 Task: Create a scrum project AgileDesign. Add to scrum project AgileDesign a team member softage.3@softage.net and assign as Project Lead. Add to scrum project AgileDesign a team member softage.4@softage.net
Action: Mouse moved to (222, 66)
Screenshot: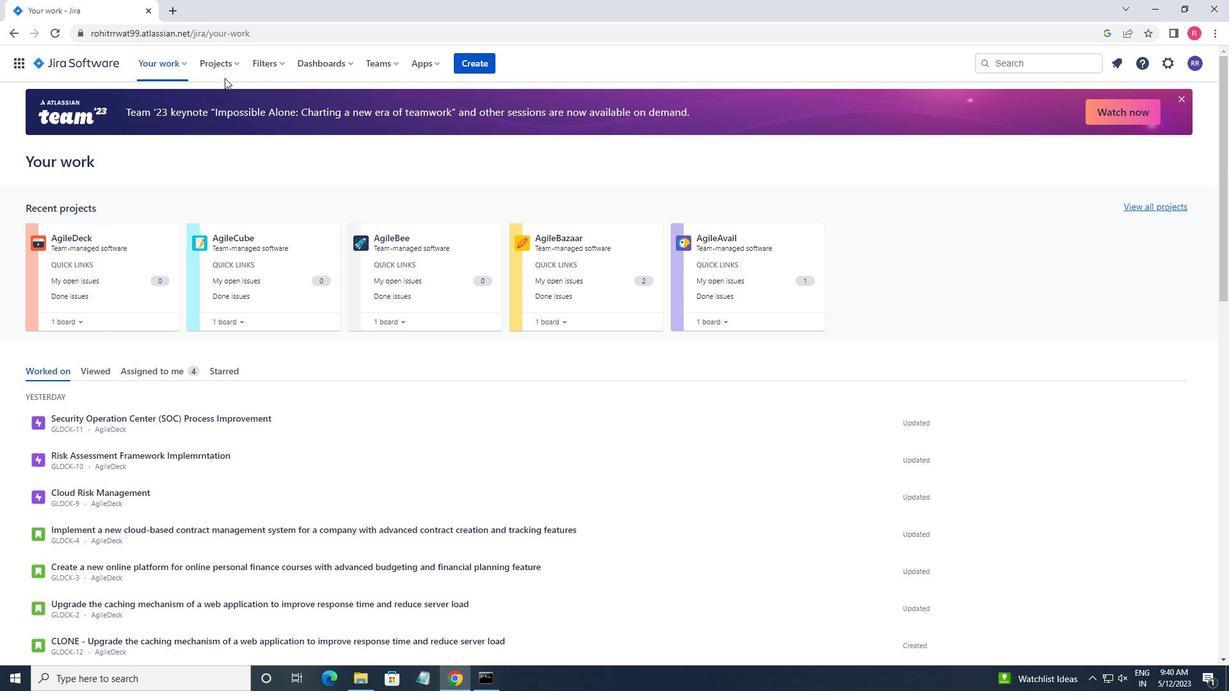 
Action: Mouse pressed left at (222, 66)
Screenshot: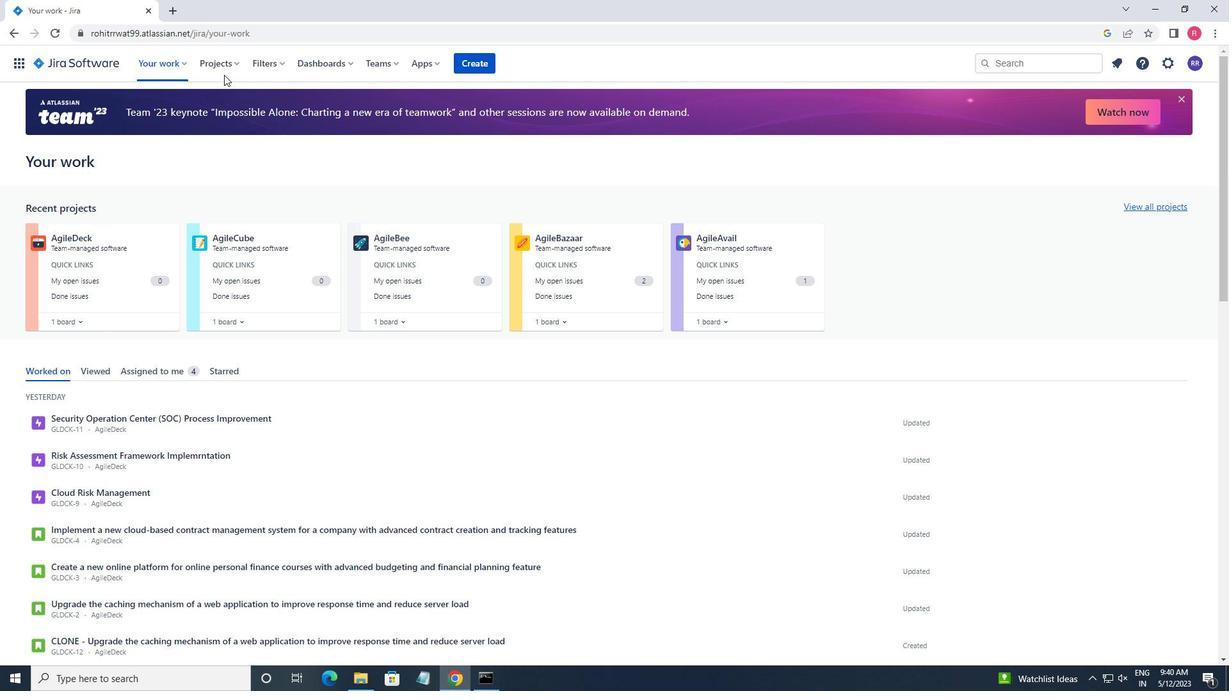 
Action: Mouse moved to (254, 327)
Screenshot: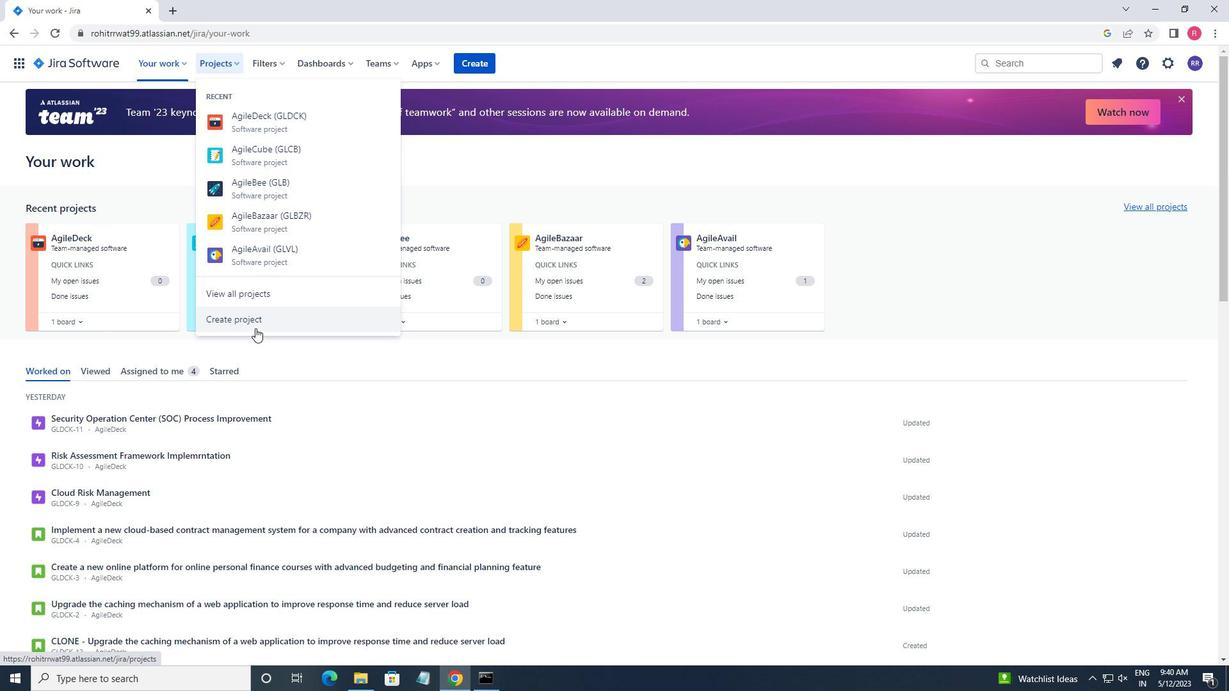 
Action: Mouse pressed left at (254, 327)
Screenshot: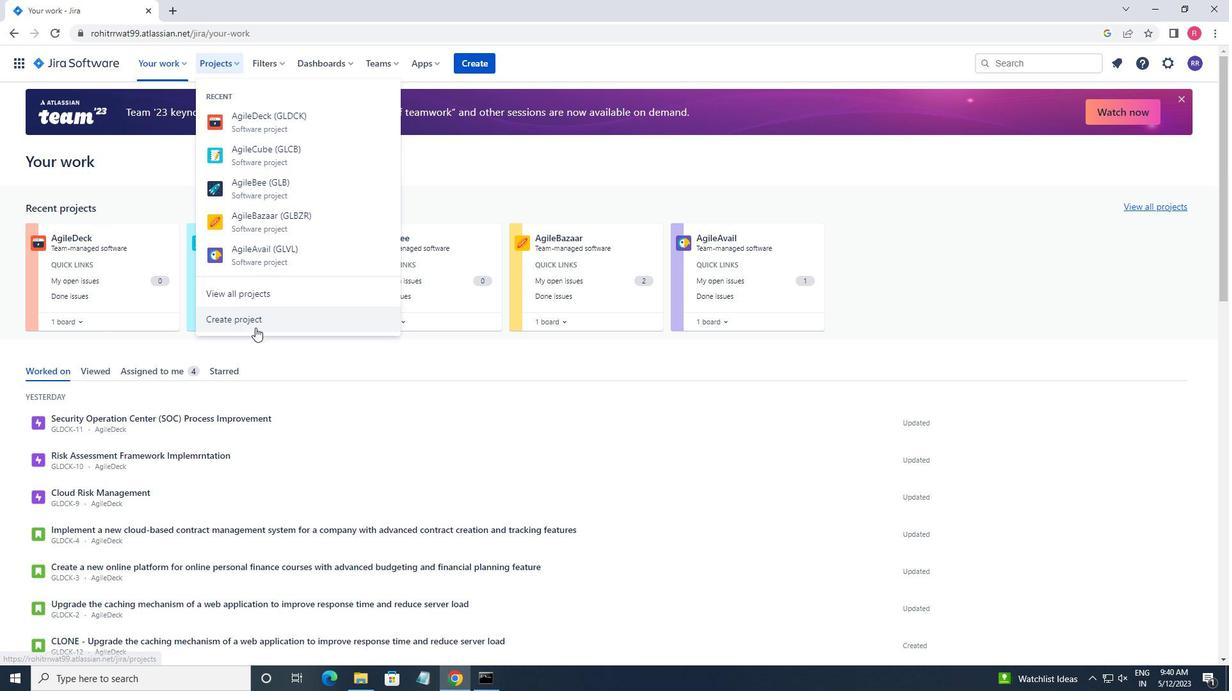
Action: Mouse moved to (617, 290)
Screenshot: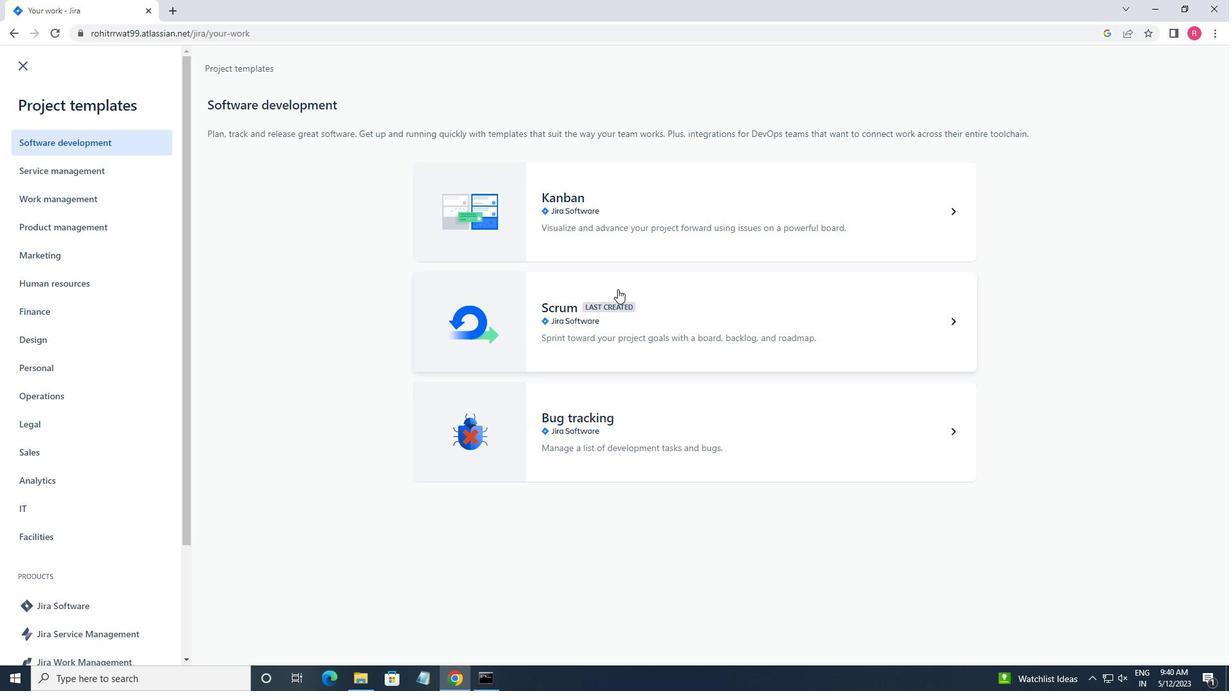 
Action: Mouse pressed left at (617, 290)
Screenshot: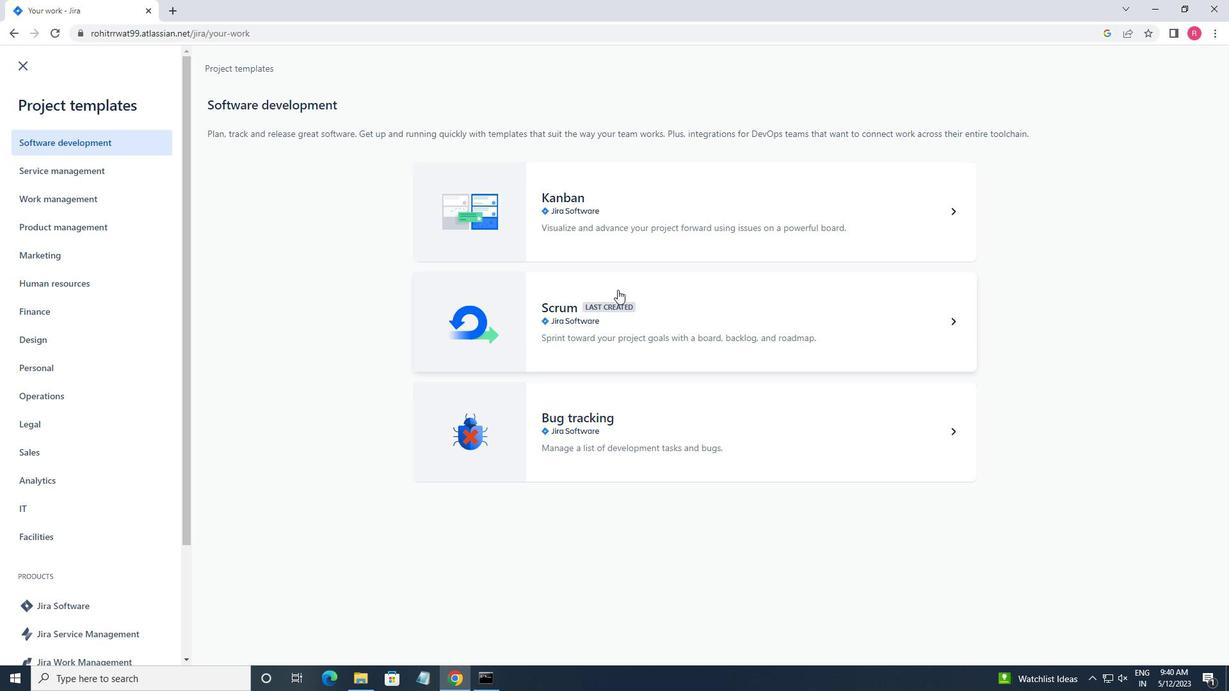 
Action: Mouse moved to (954, 640)
Screenshot: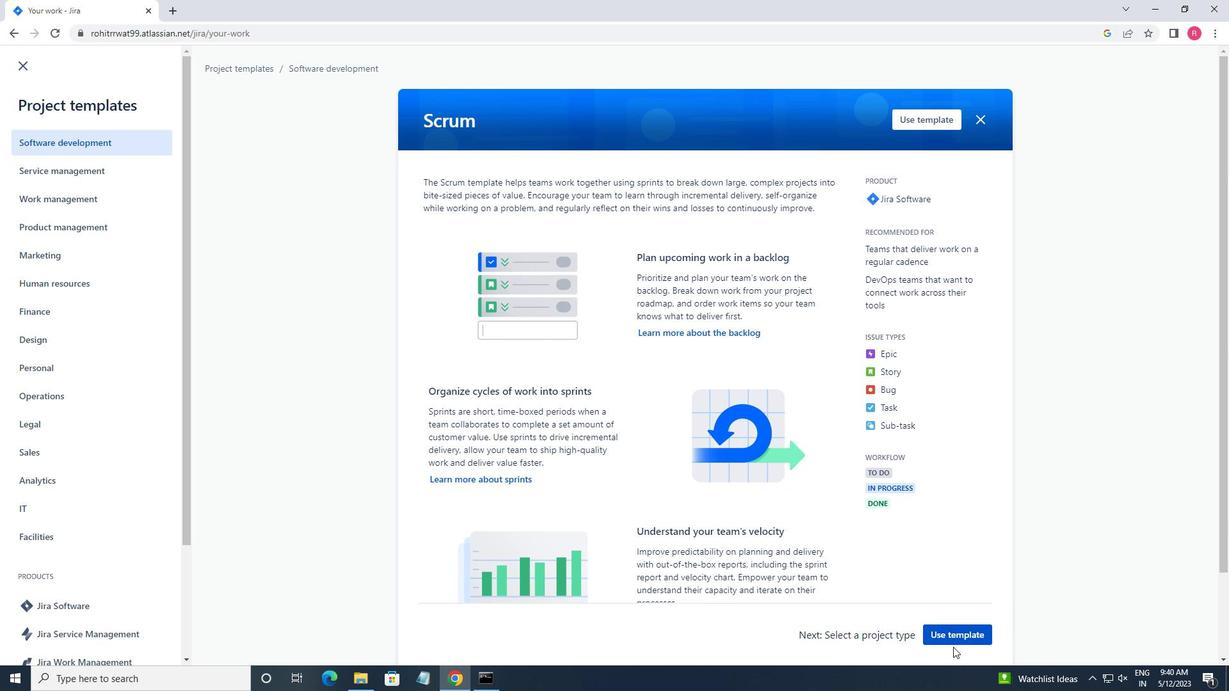 
Action: Mouse pressed left at (954, 640)
Screenshot: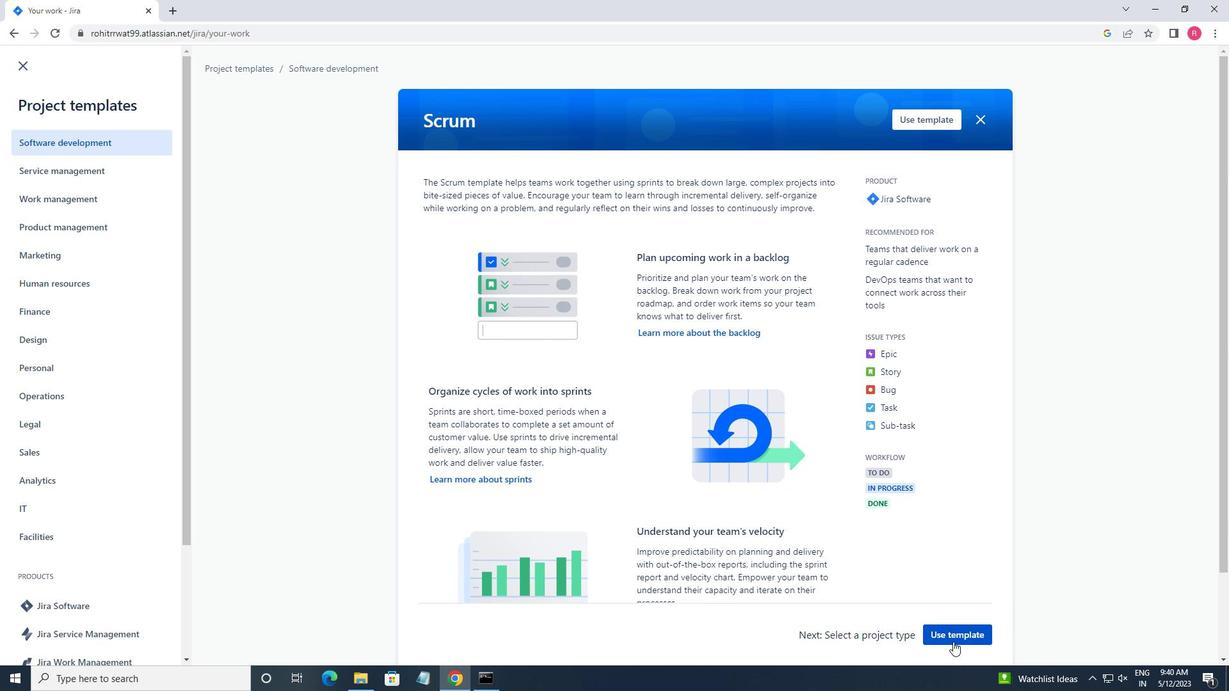 
Action: Mouse moved to (545, 638)
Screenshot: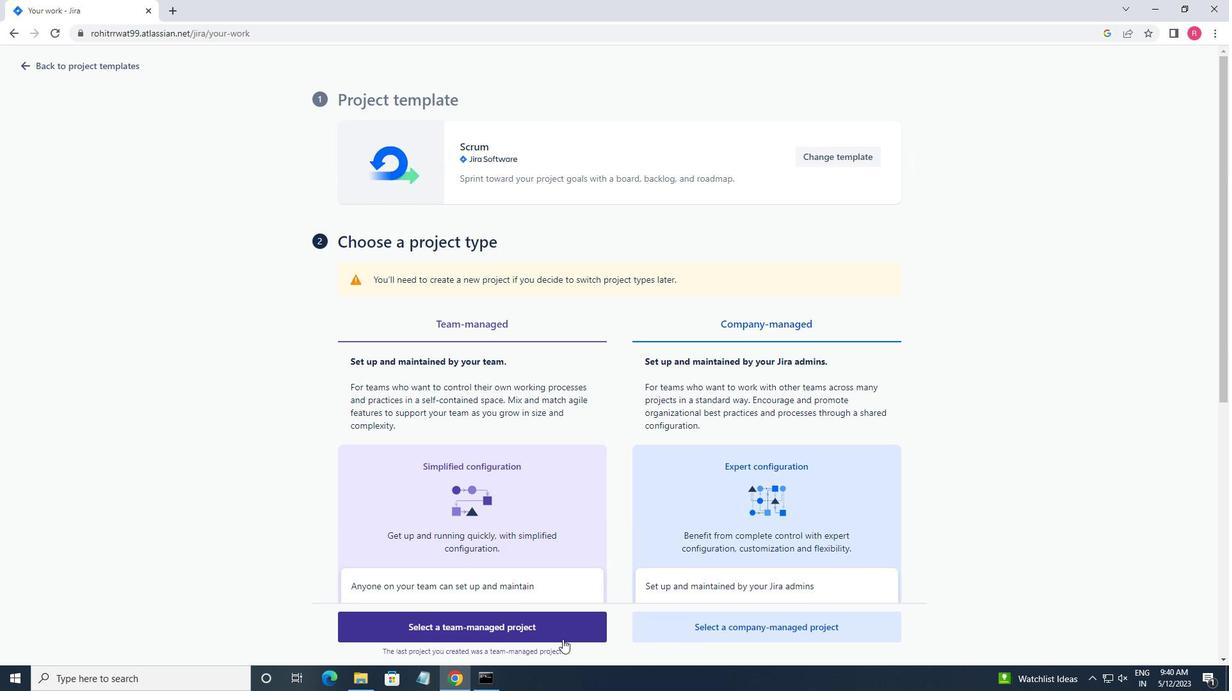 
Action: Mouse pressed left at (545, 638)
Screenshot: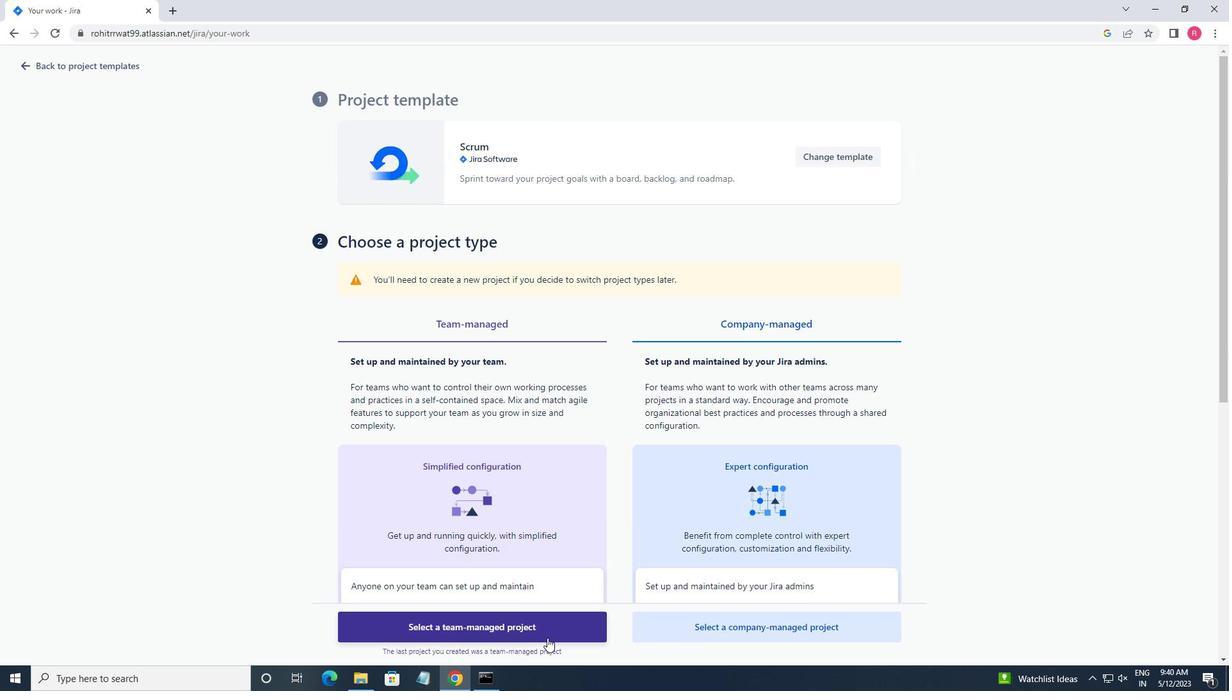 
Action: Mouse moved to (401, 301)
Screenshot: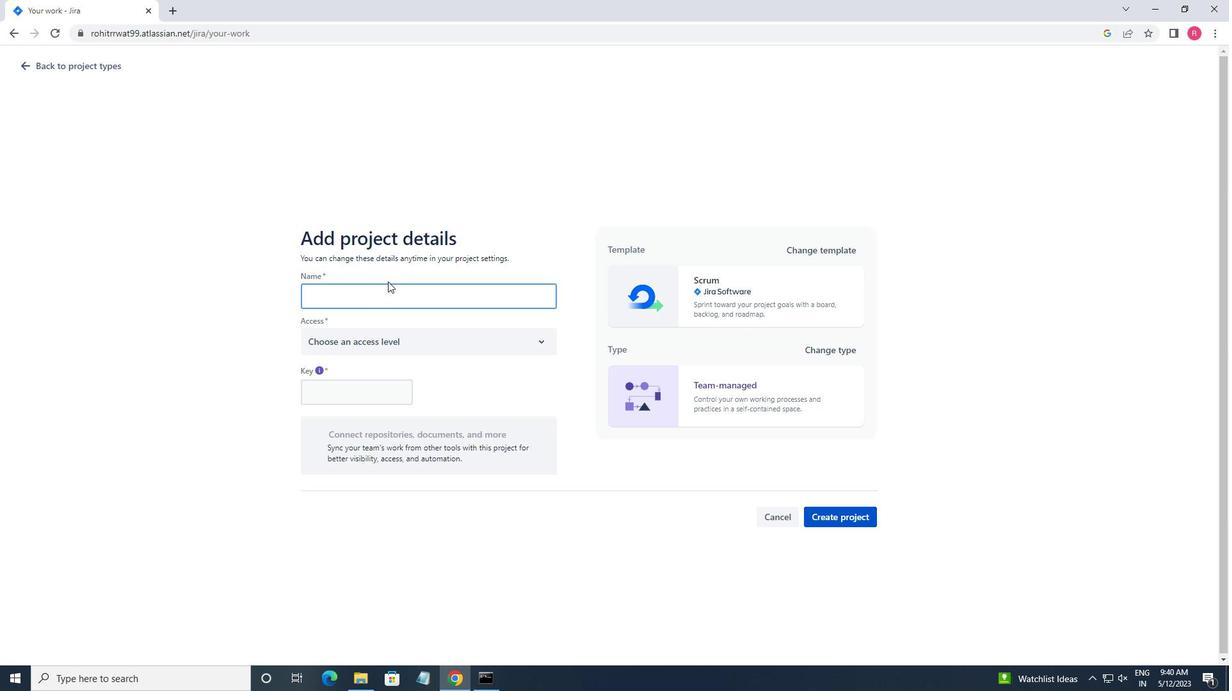 
Action: Key pressed <Key.shift><Key.shift><Key.shift><Key.shift>AGILE<Key.shift>DESIGN
Screenshot: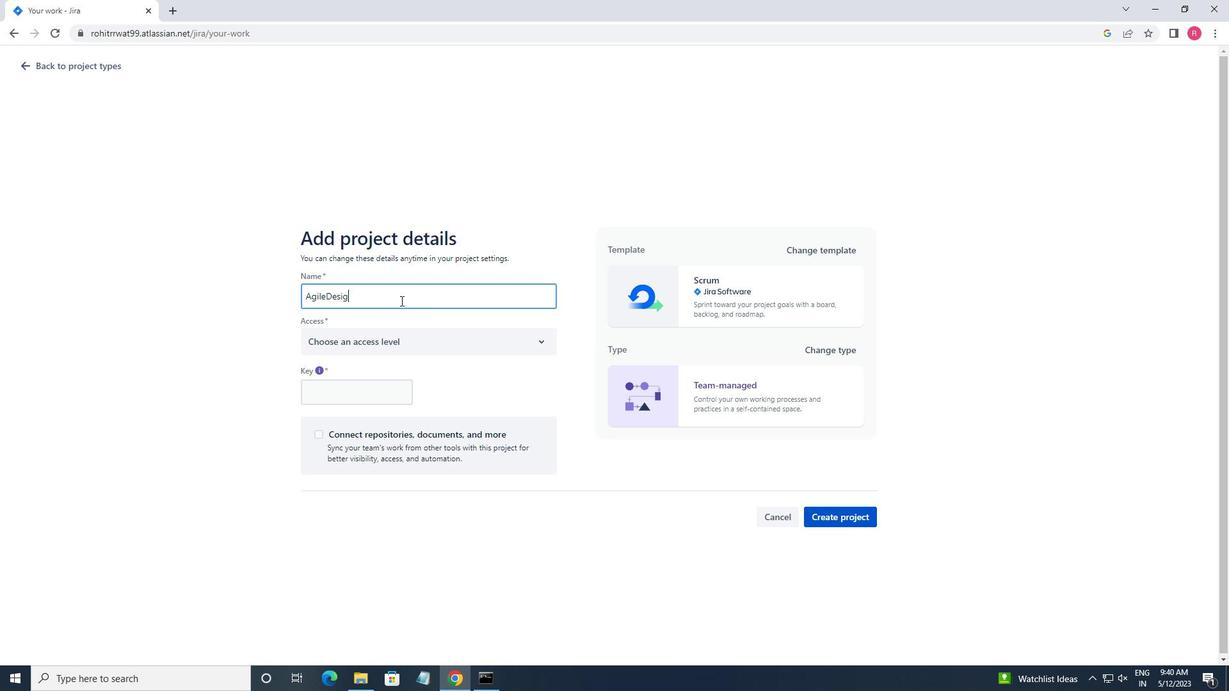 
Action: Mouse moved to (424, 347)
Screenshot: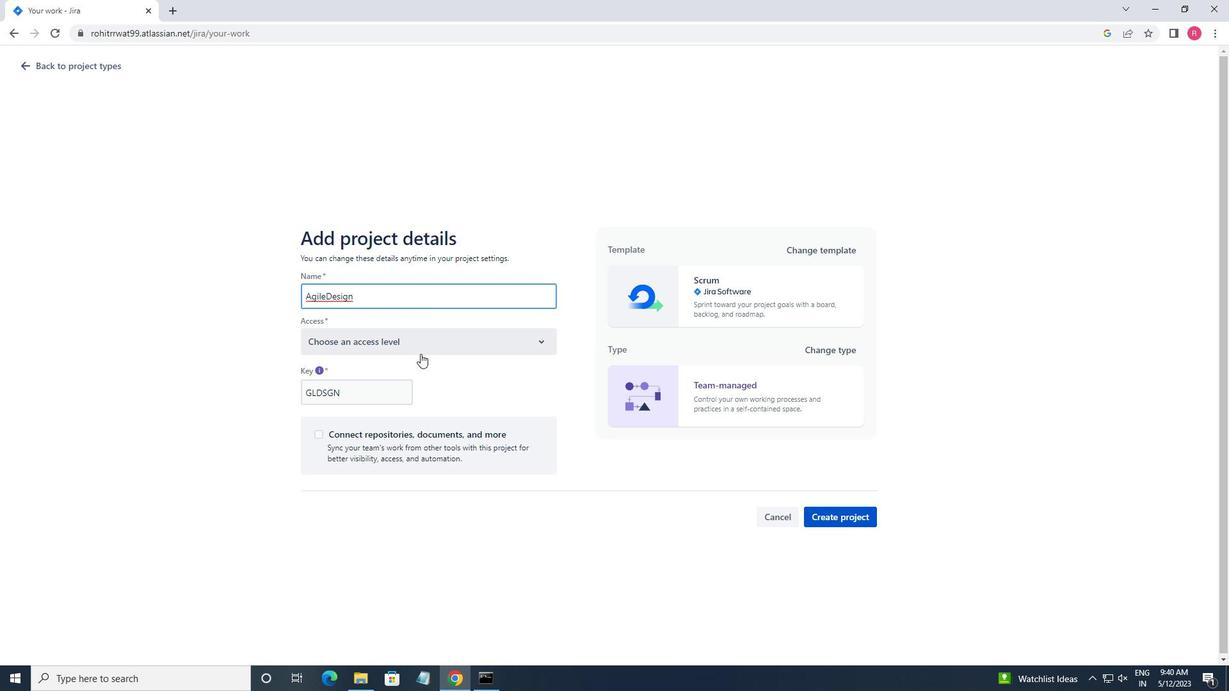 
Action: Mouse pressed left at (424, 347)
Screenshot: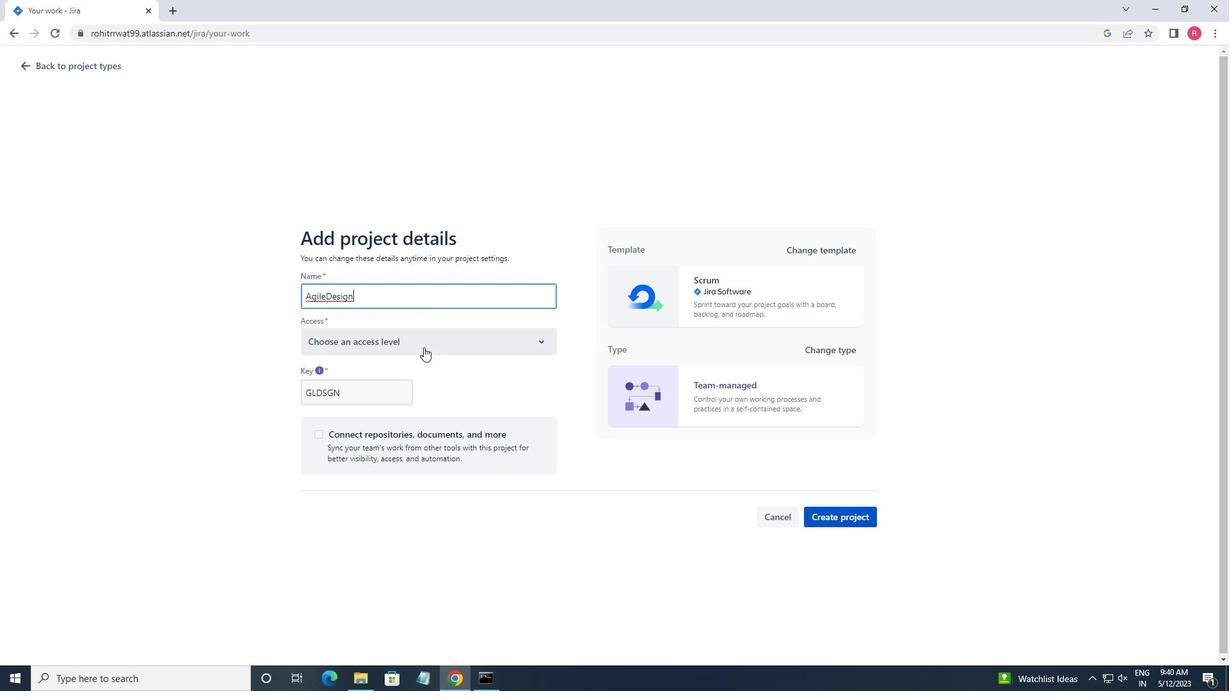 
Action: Mouse moved to (417, 388)
Screenshot: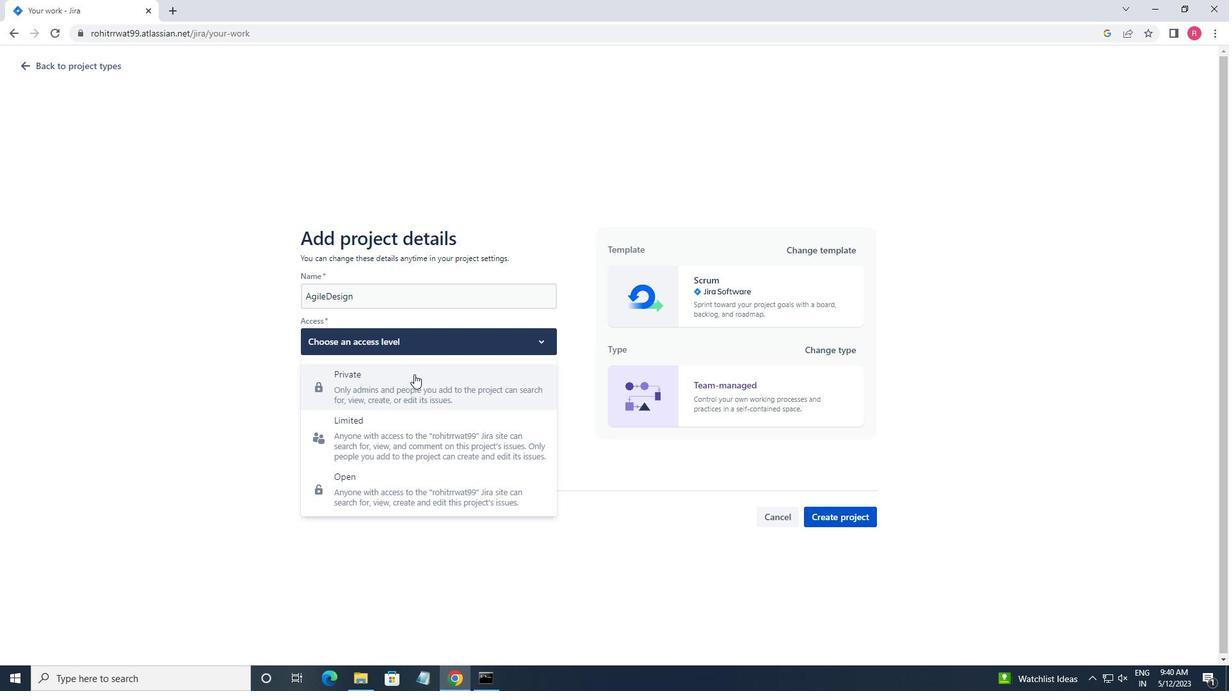 
Action: Mouse pressed left at (417, 388)
Screenshot: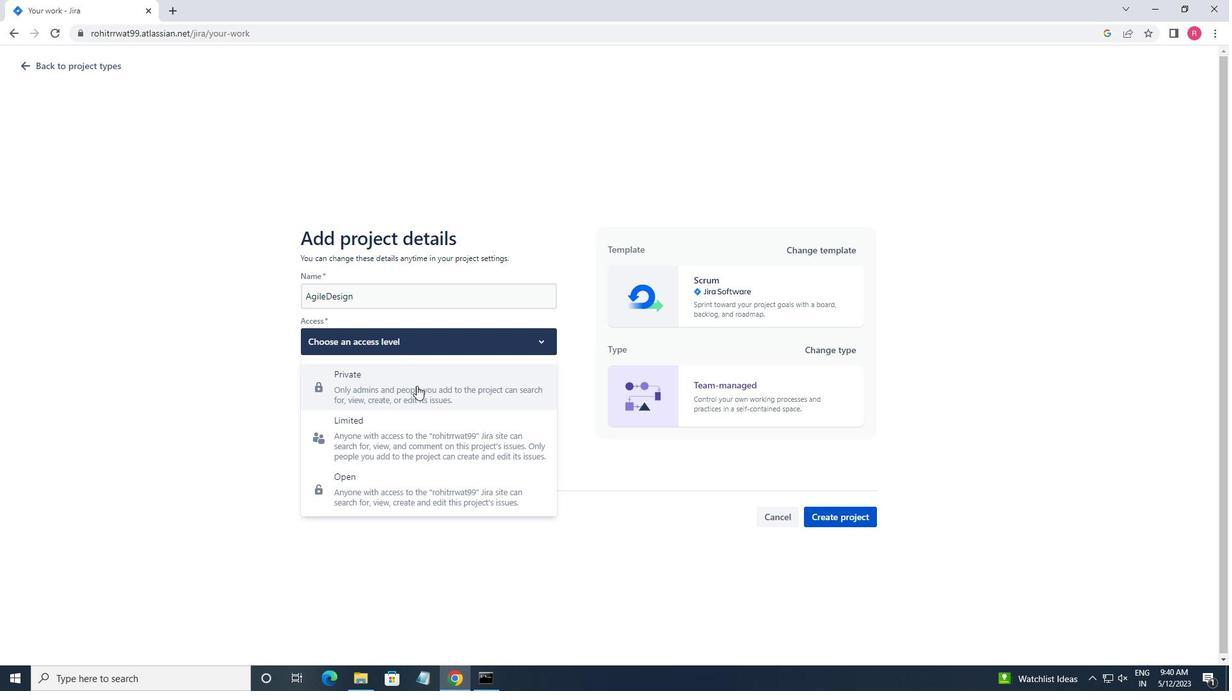 
Action: Mouse moved to (454, 301)
Screenshot: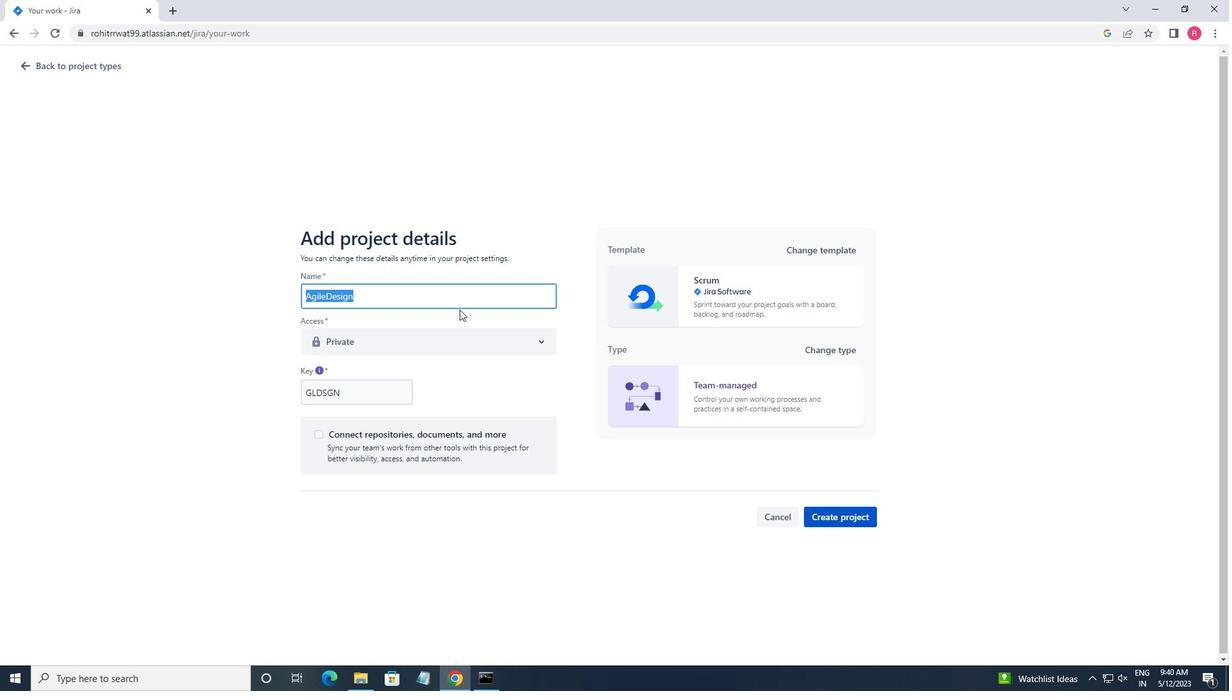 
Action: Mouse pressed left at (454, 301)
Screenshot: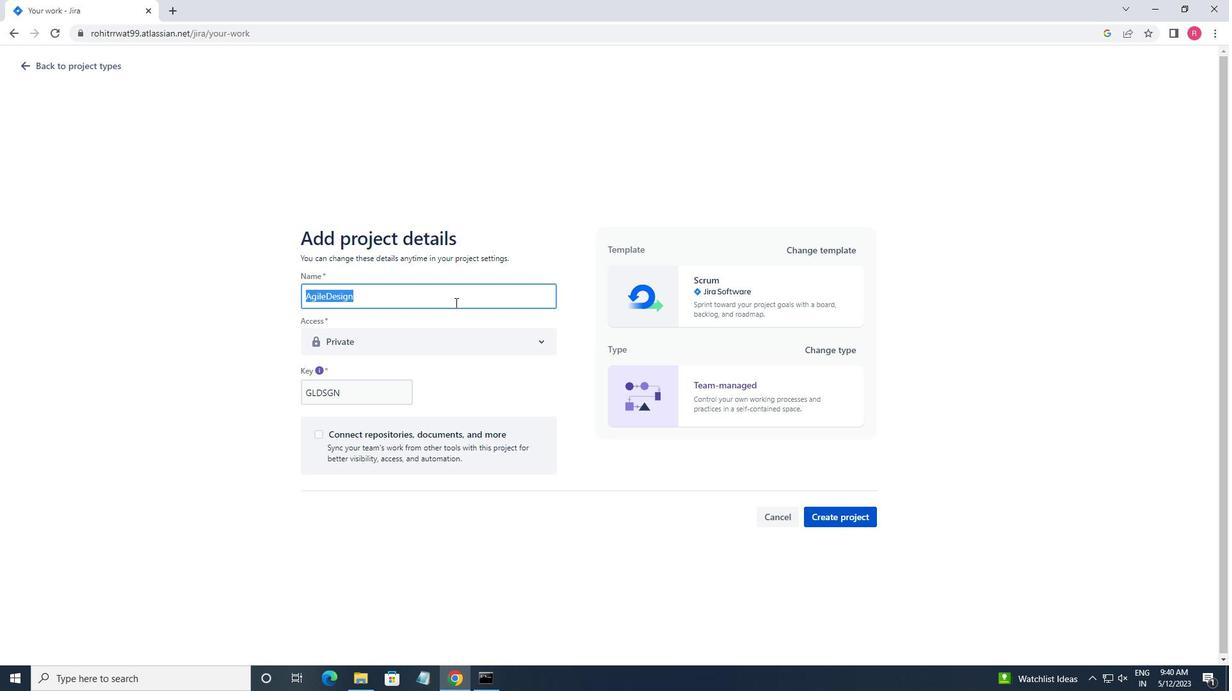 
Action: Mouse moved to (841, 515)
Screenshot: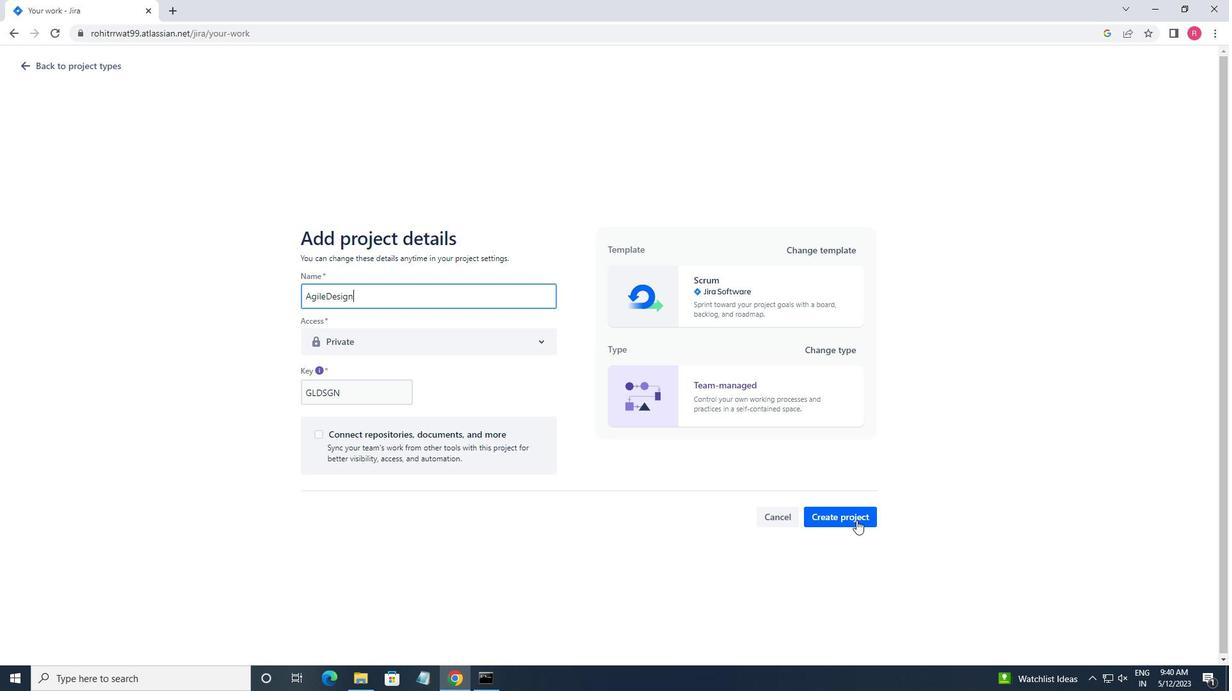 
Action: Mouse pressed left at (841, 515)
Screenshot: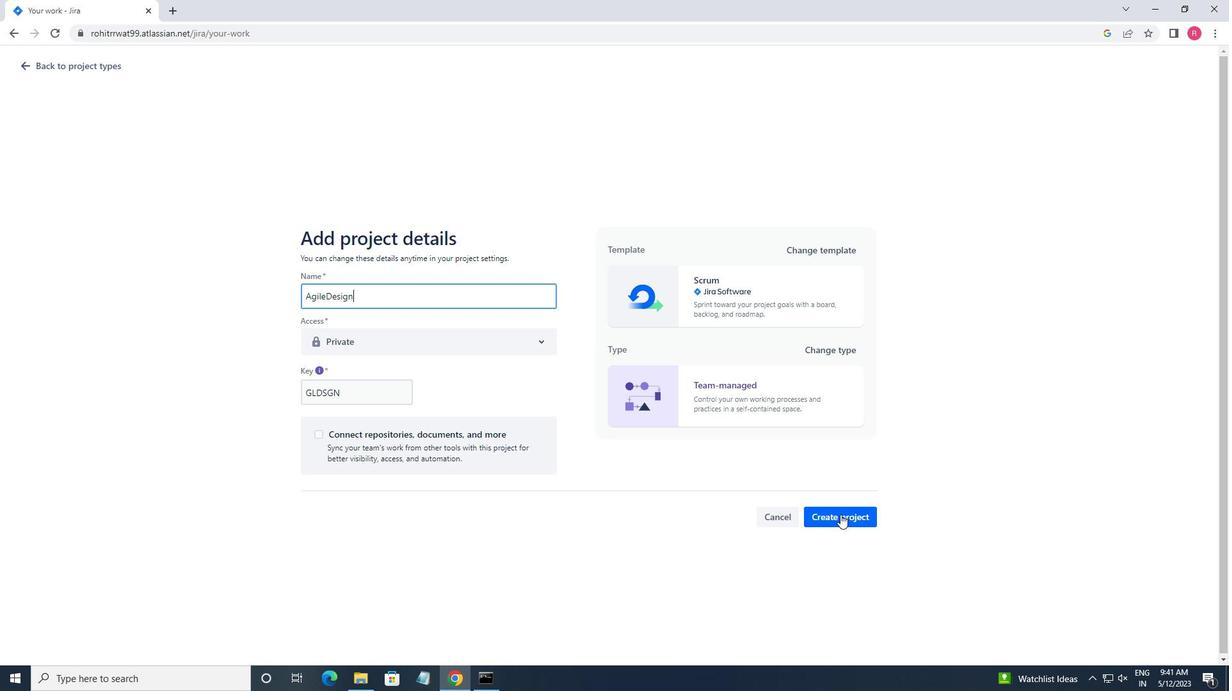 
Action: Mouse moved to (303, 174)
Screenshot: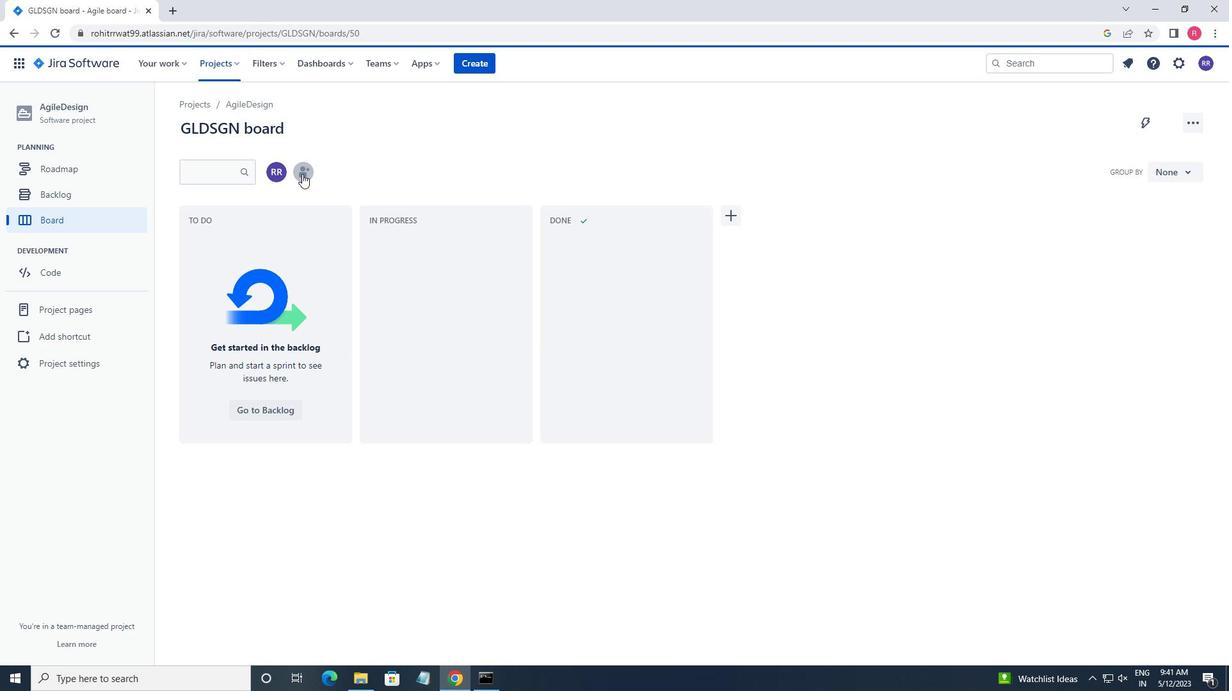
Action: Mouse pressed left at (303, 174)
Screenshot: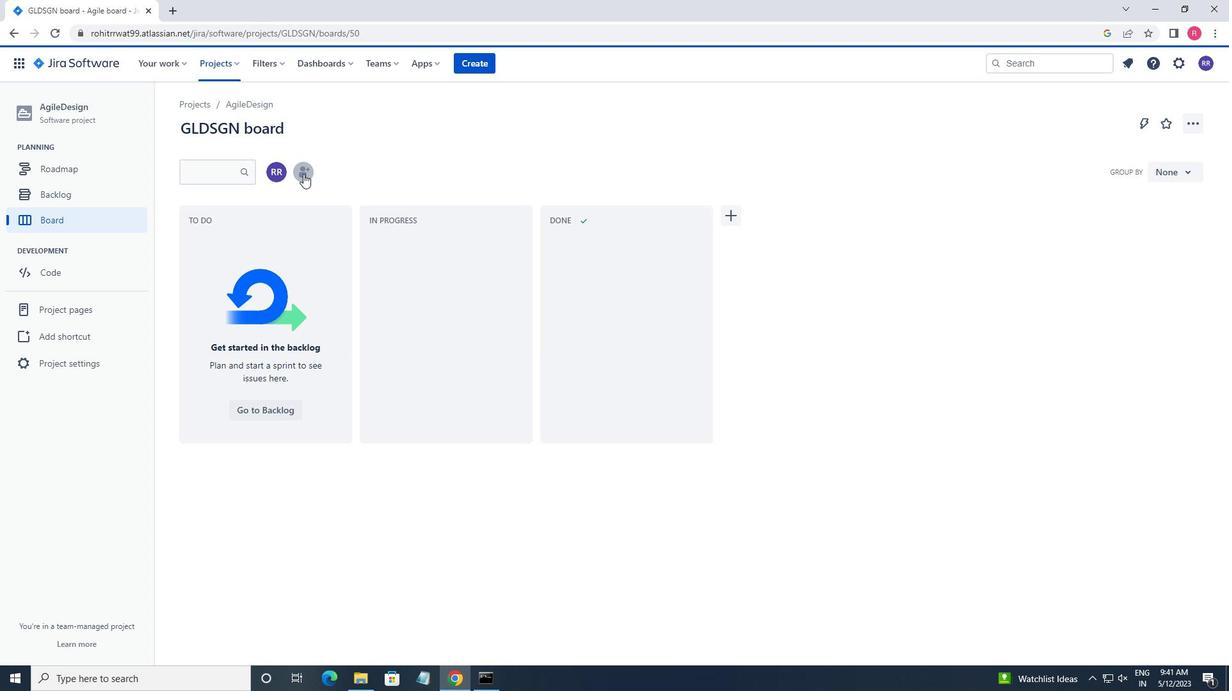 
Action: Key pressed SOFTAGE.3<Key.shift>@SOFTAGE.NET
Screenshot: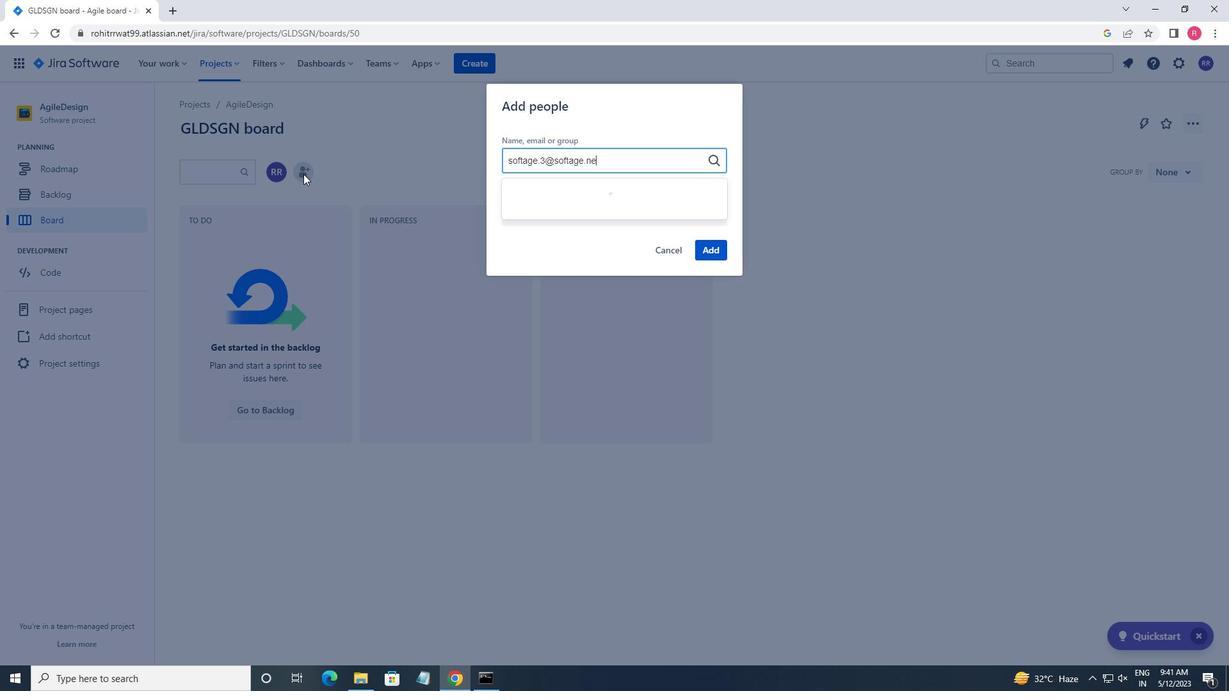 
Action: Mouse moved to (597, 226)
Screenshot: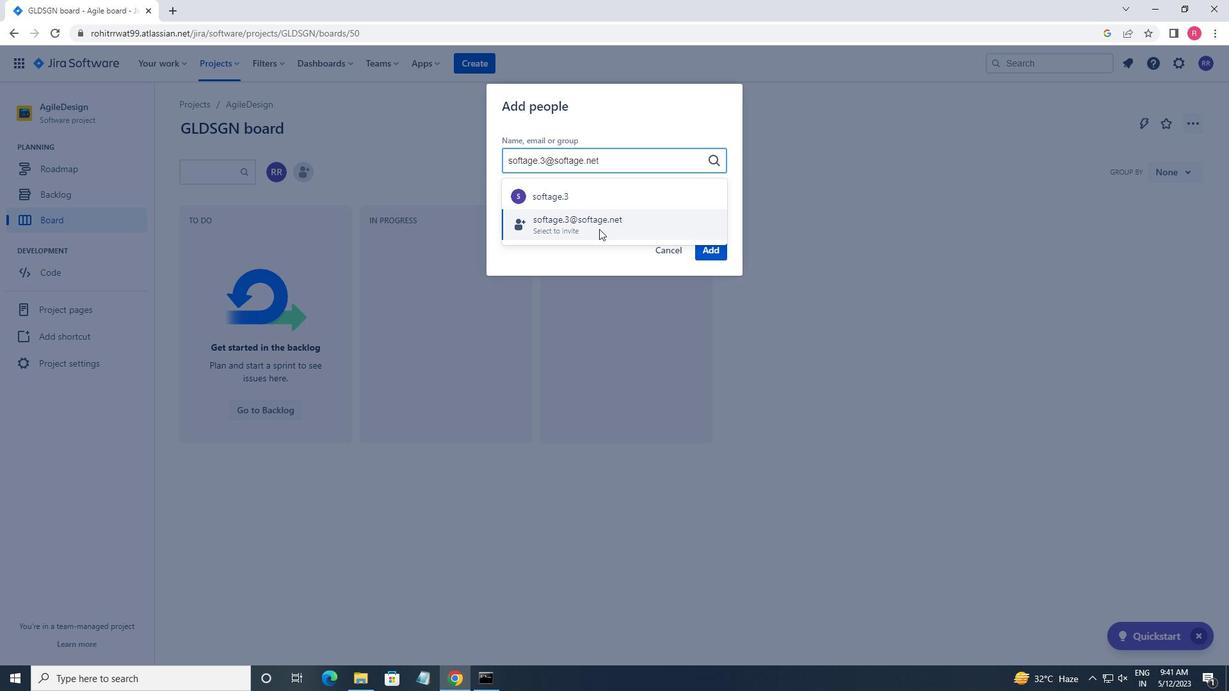 
Action: Mouse pressed left at (597, 226)
Screenshot: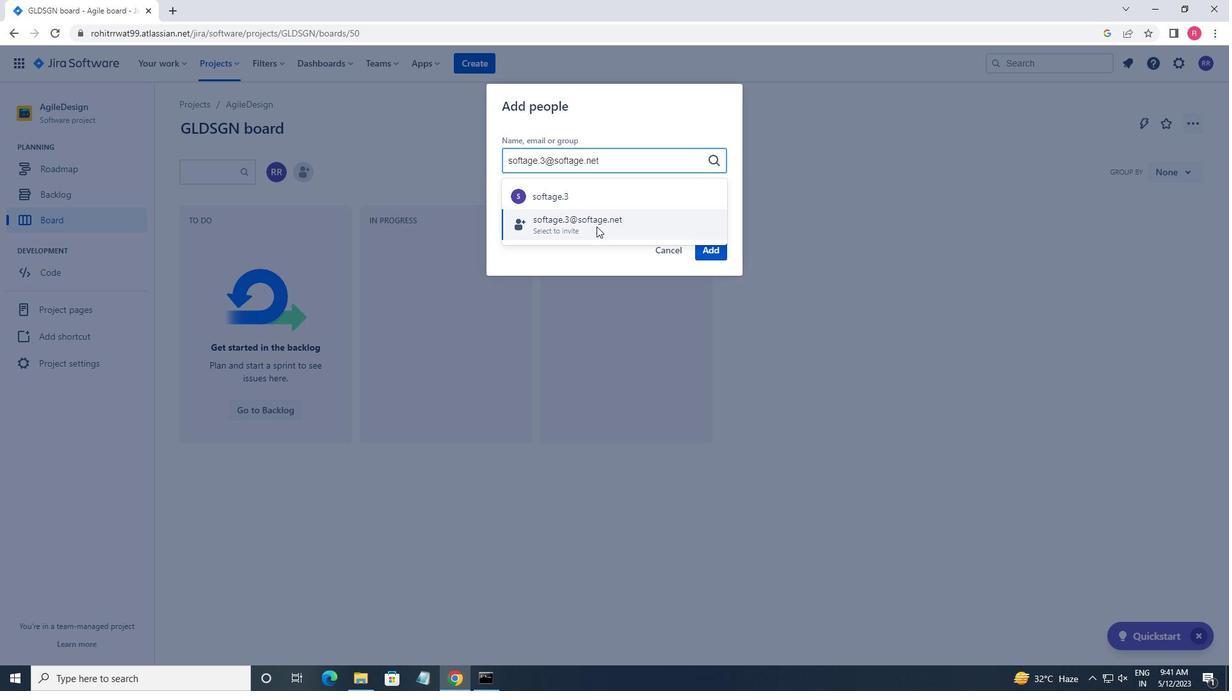 
Action: Mouse moved to (728, 251)
Screenshot: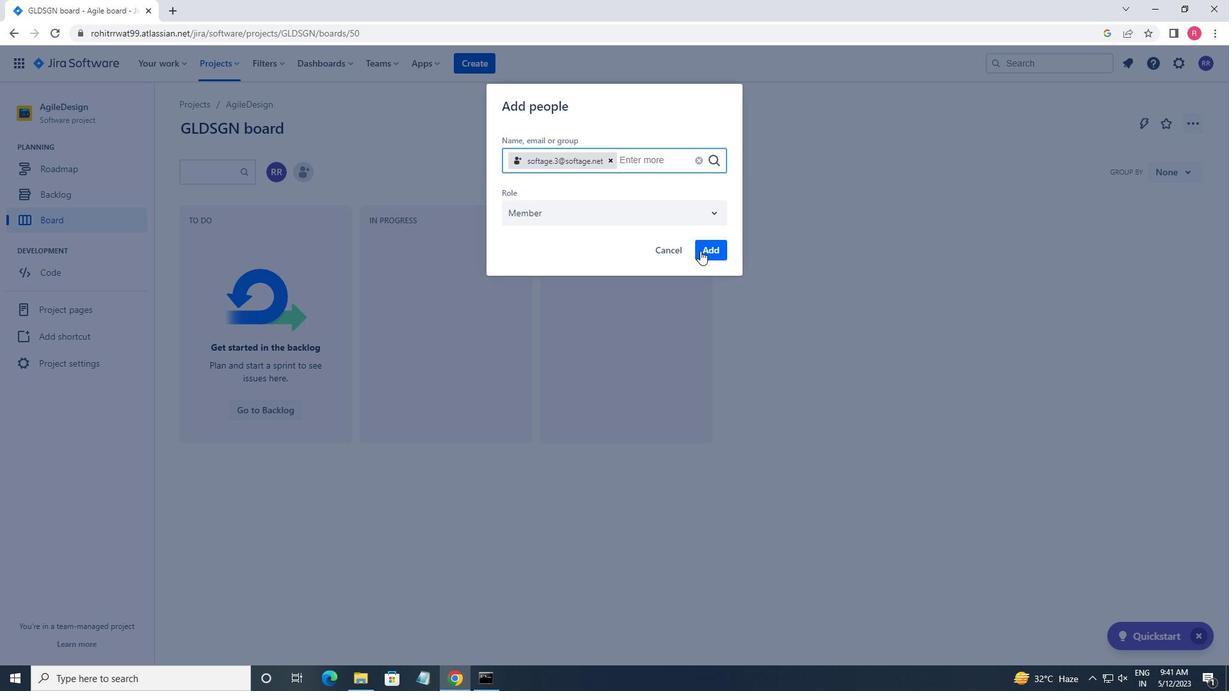 
Action: Mouse pressed left at (728, 251)
Screenshot: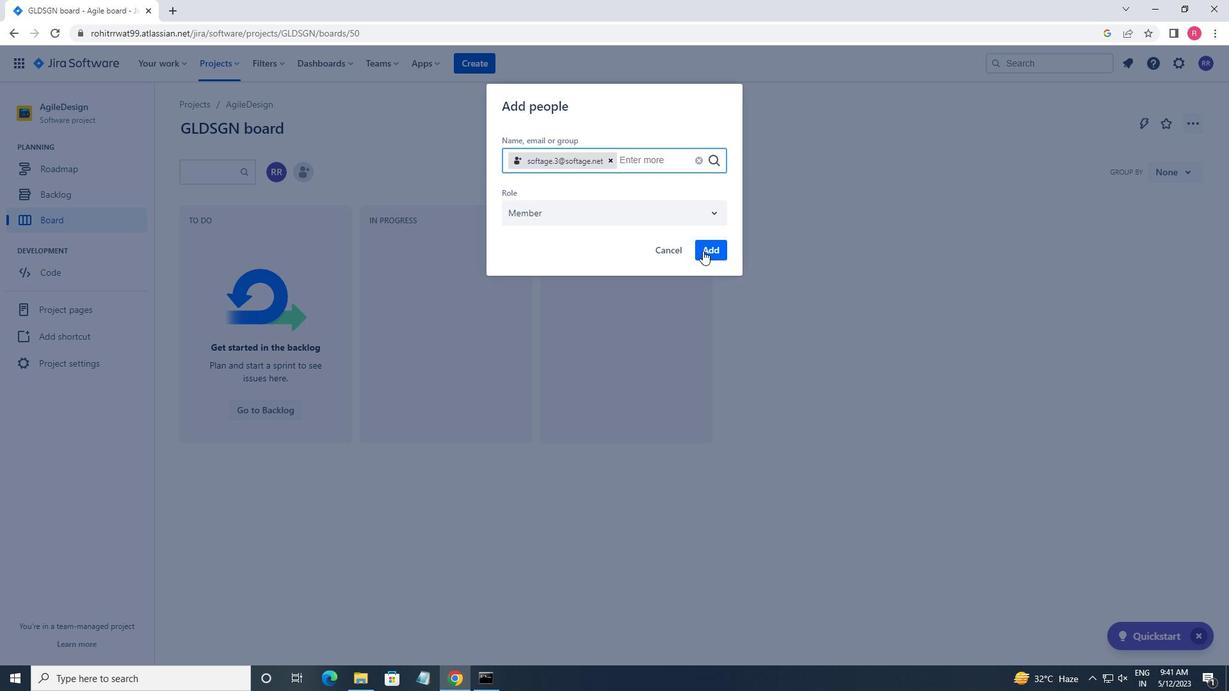 
Action: Mouse moved to (706, 244)
Screenshot: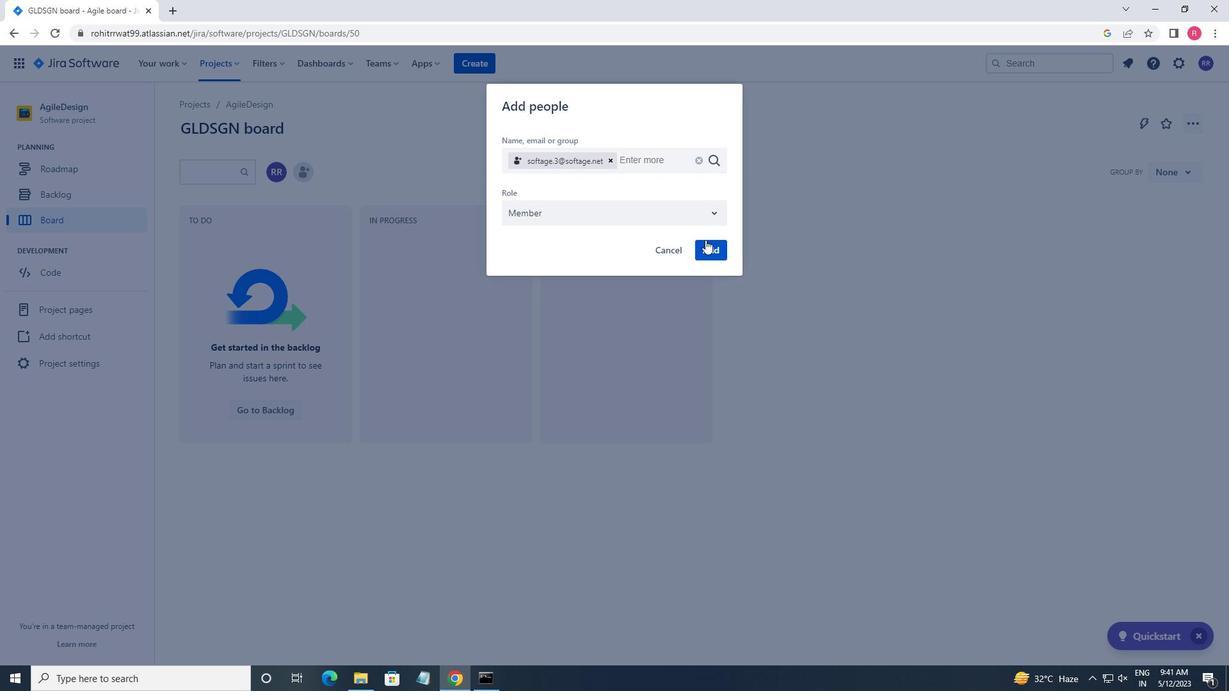 
Action: Mouse pressed left at (706, 244)
Screenshot: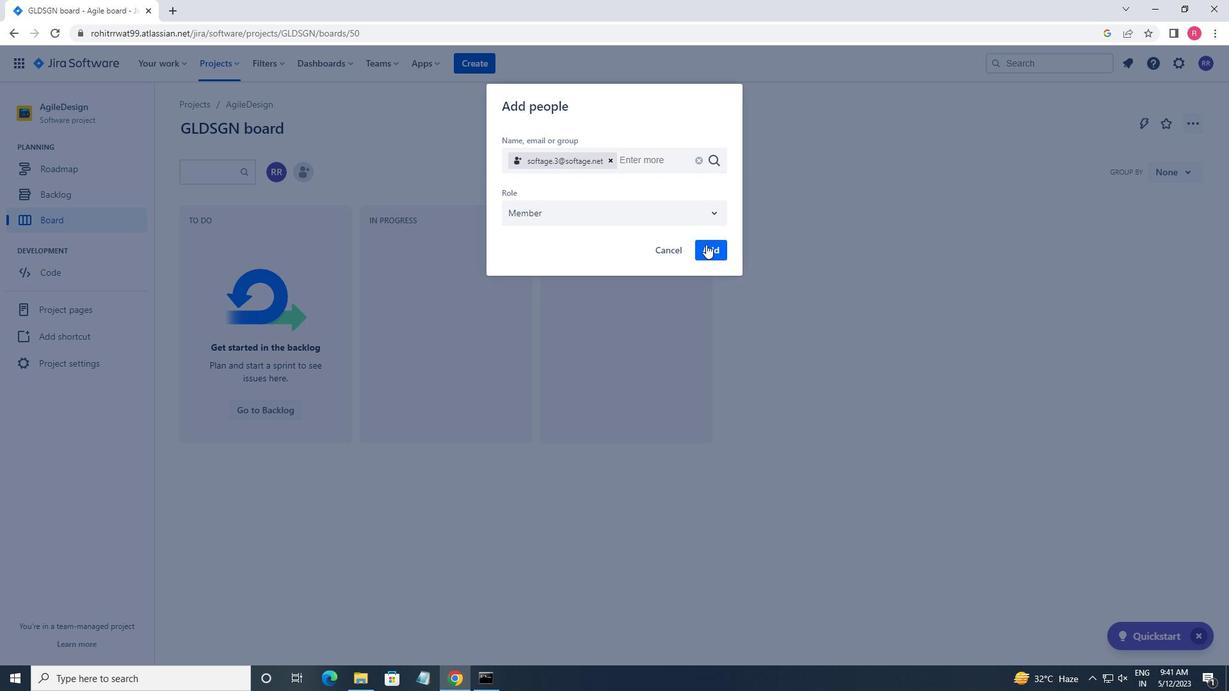 
Action: Mouse moved to (124, 365)
Screenshot: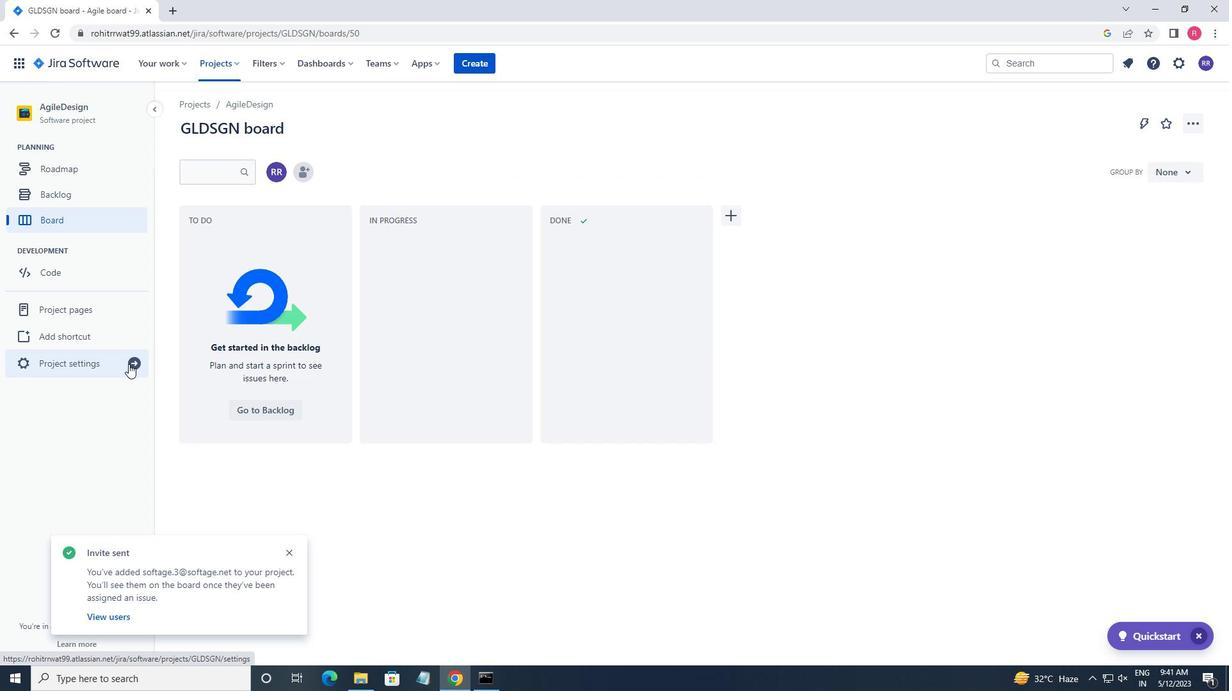 
Action: Mouse pressed left at (124, 365)
Screenshot: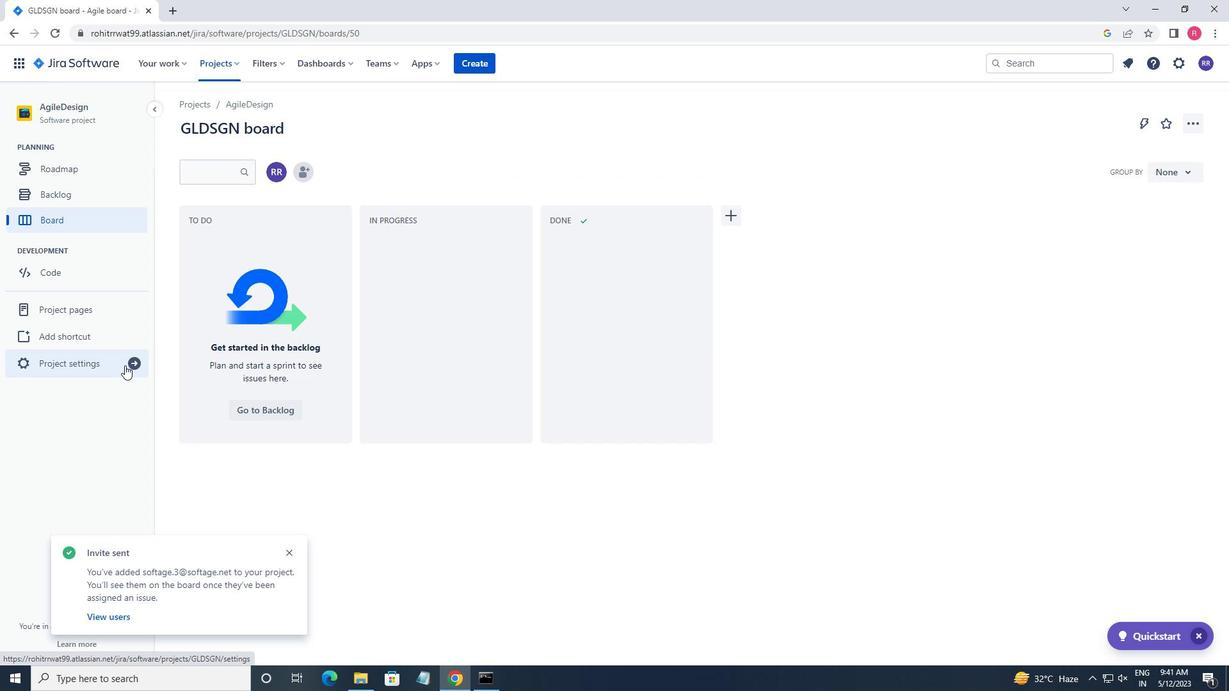 
Action: Mouse moved to (672, 456)
Screenshot: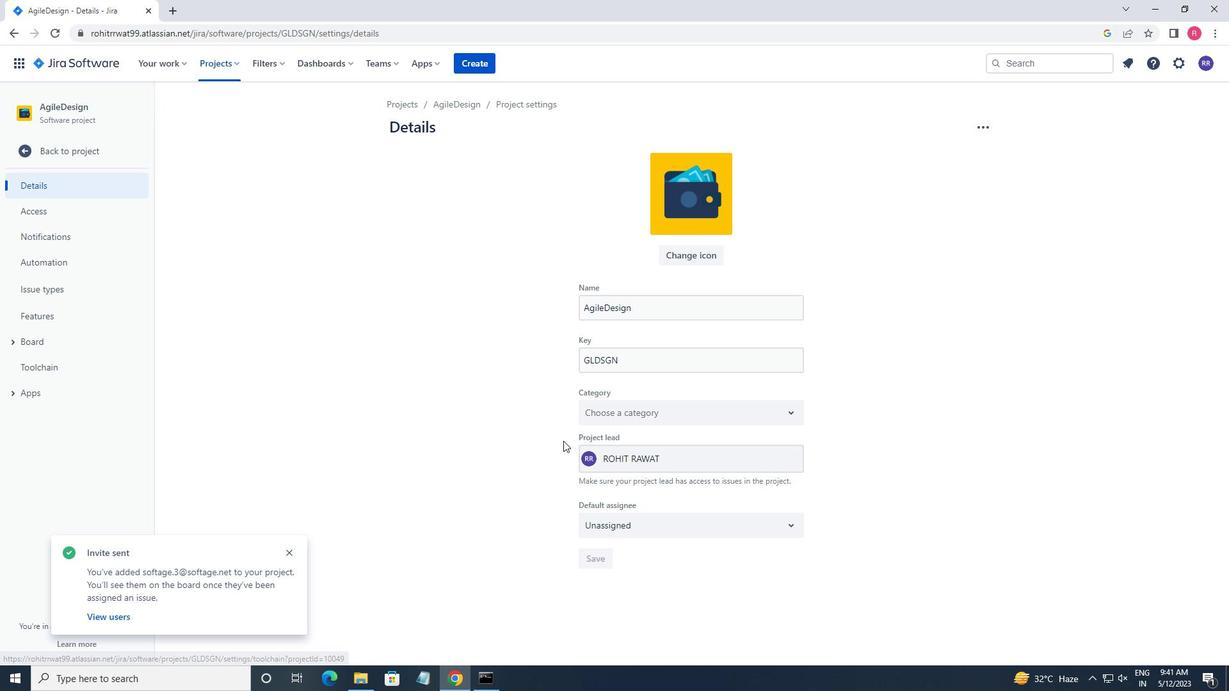 
Action: Mouse pressed left at (672, 456)
Screenshot: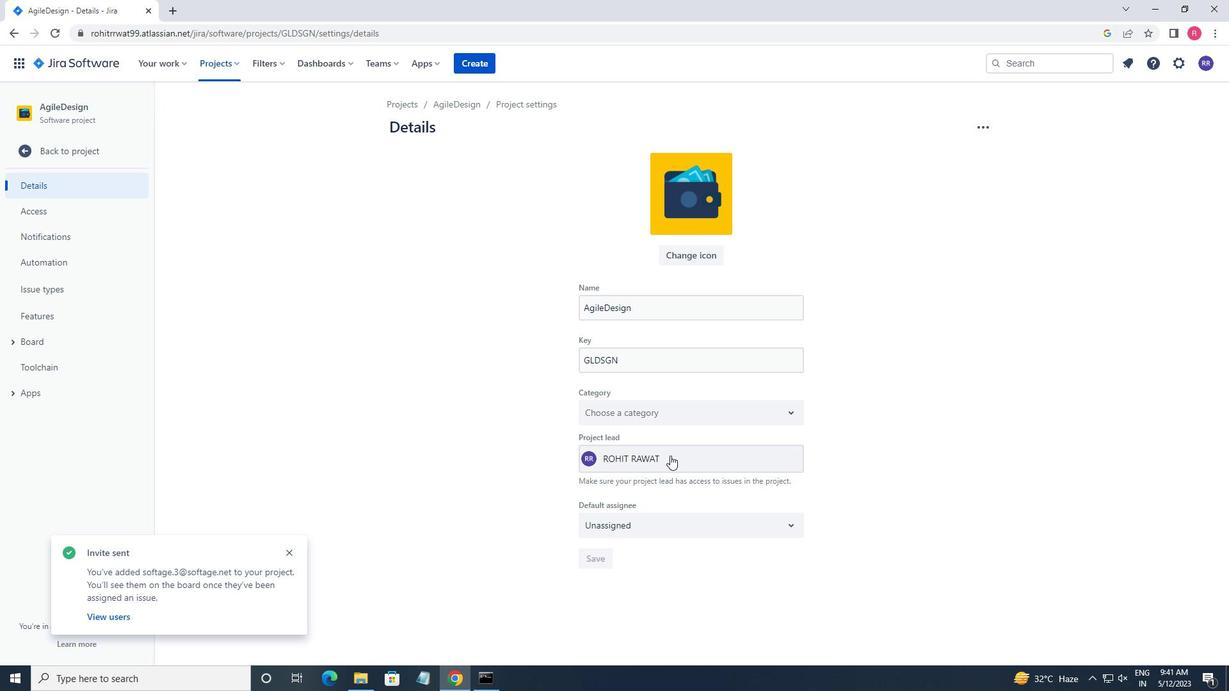 
Action: Mouse moved to (672, 497)
Screenshot: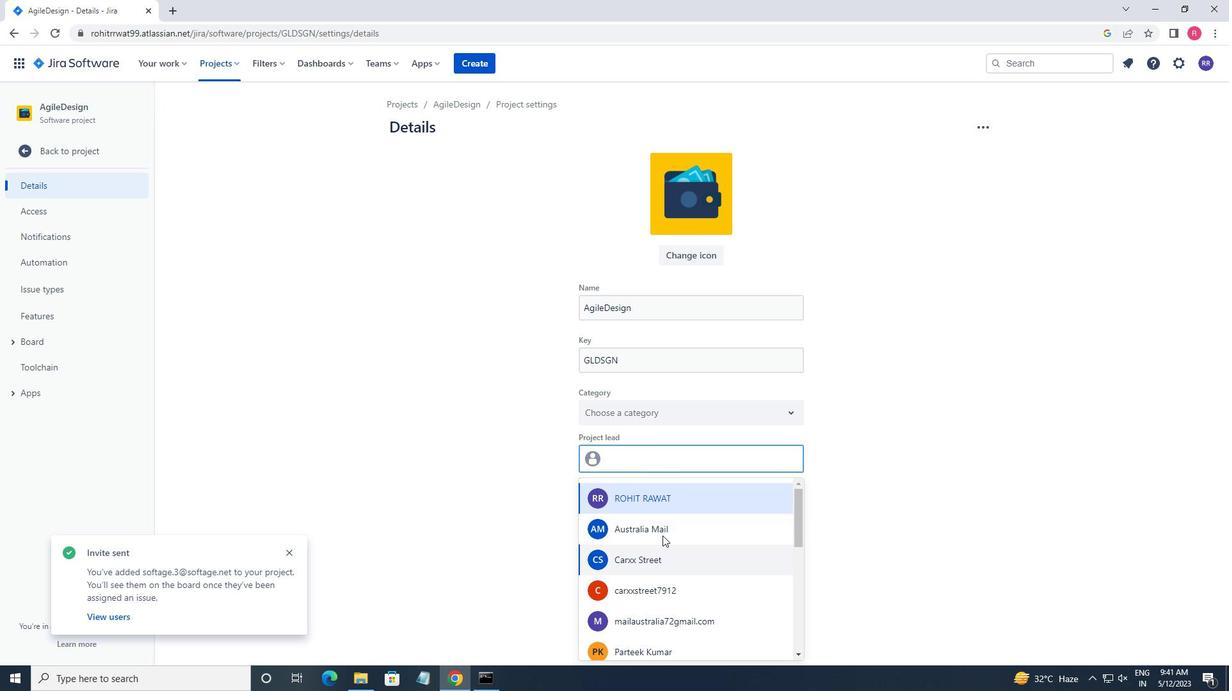 
Action: Key pressed SOFTAGE.3<Key.shift>@SOFTAGE.NET
Screenshot: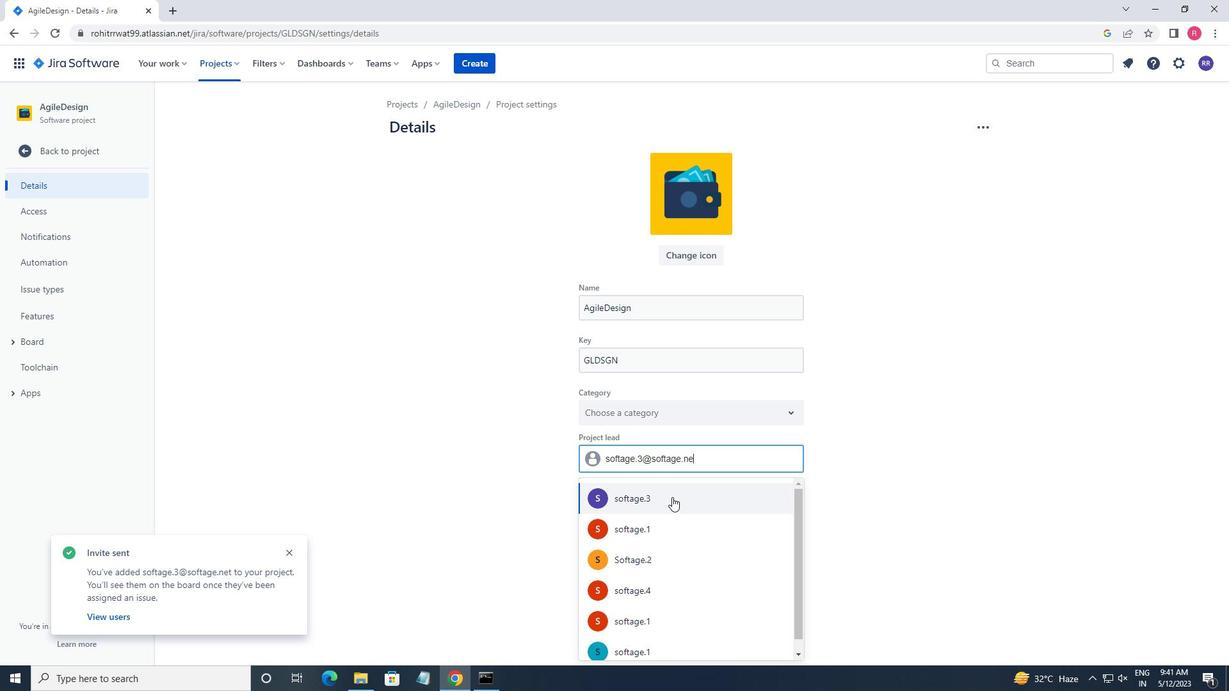 
Action: Mouse pressed left at (672, 497)
Screenshot: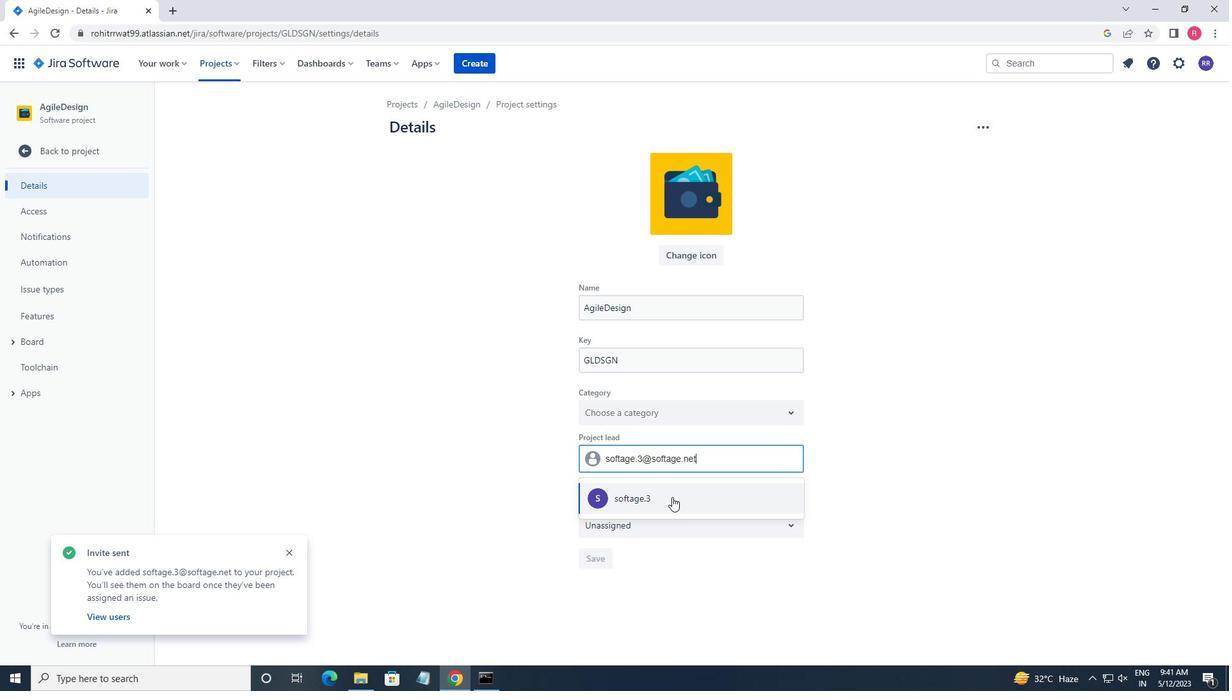 
Action: Mouse moved to (591, 561)
Screenshot: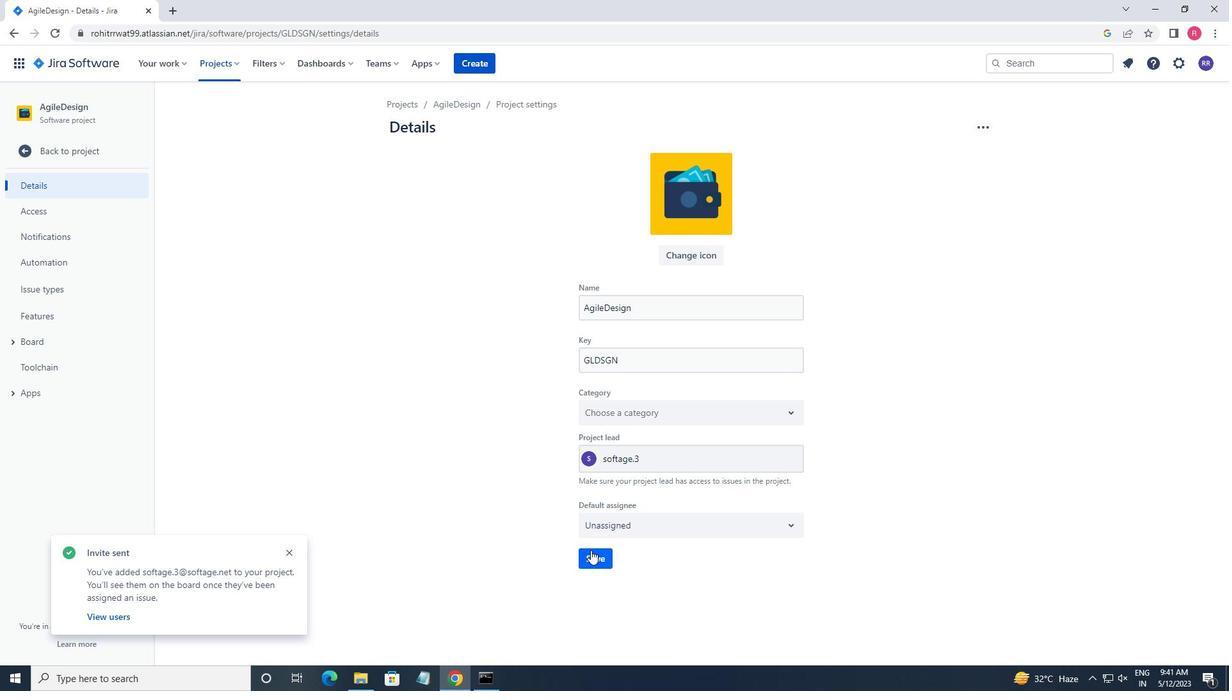 
Action: Mouse pressed left at (591, 561)
Screenshot: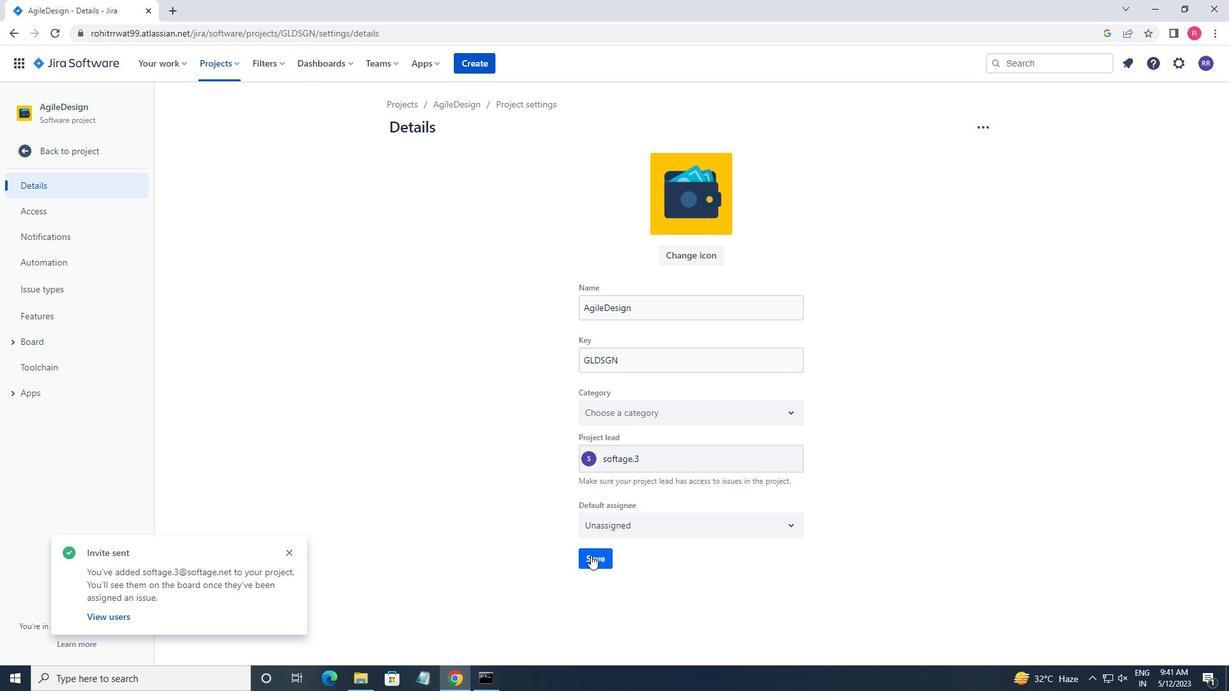 
Action: Mouse moved to (87, 151)
Screenshot: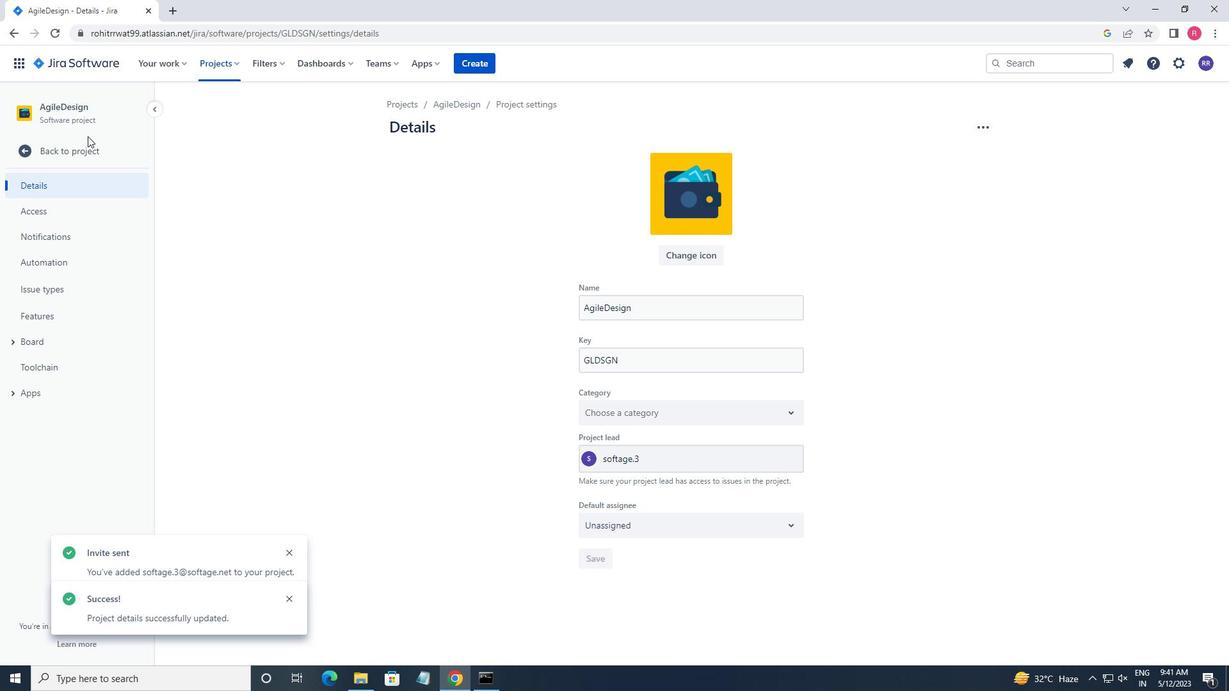 
Action: Mouse pressed left at (87, 151)
Screenshot: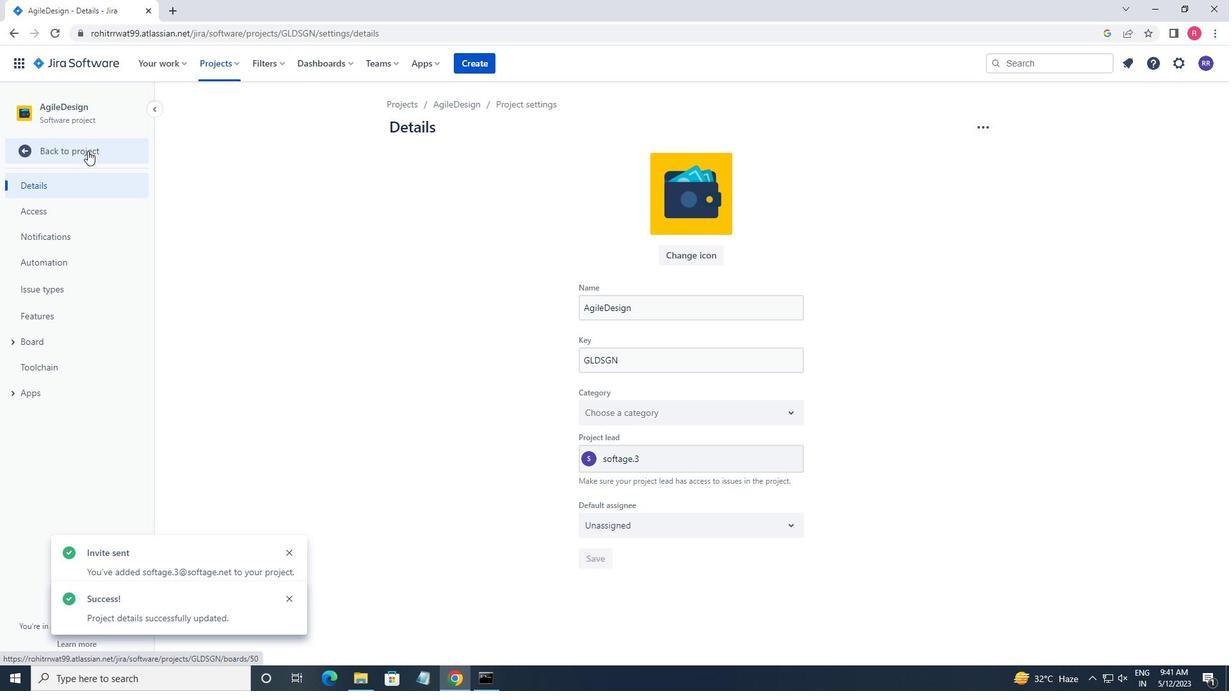 
Action: Mouse moved to (312, 172)
Screenshot: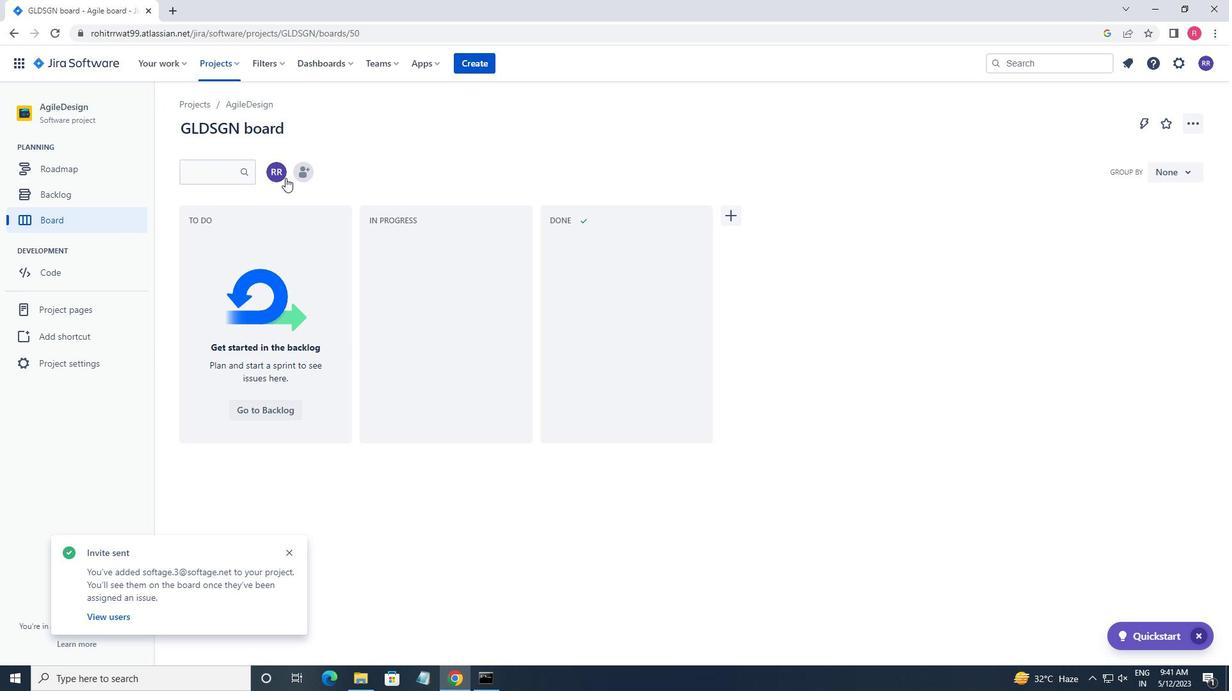 
Action: Mouse pressed left at (312, 172)
Screenshot: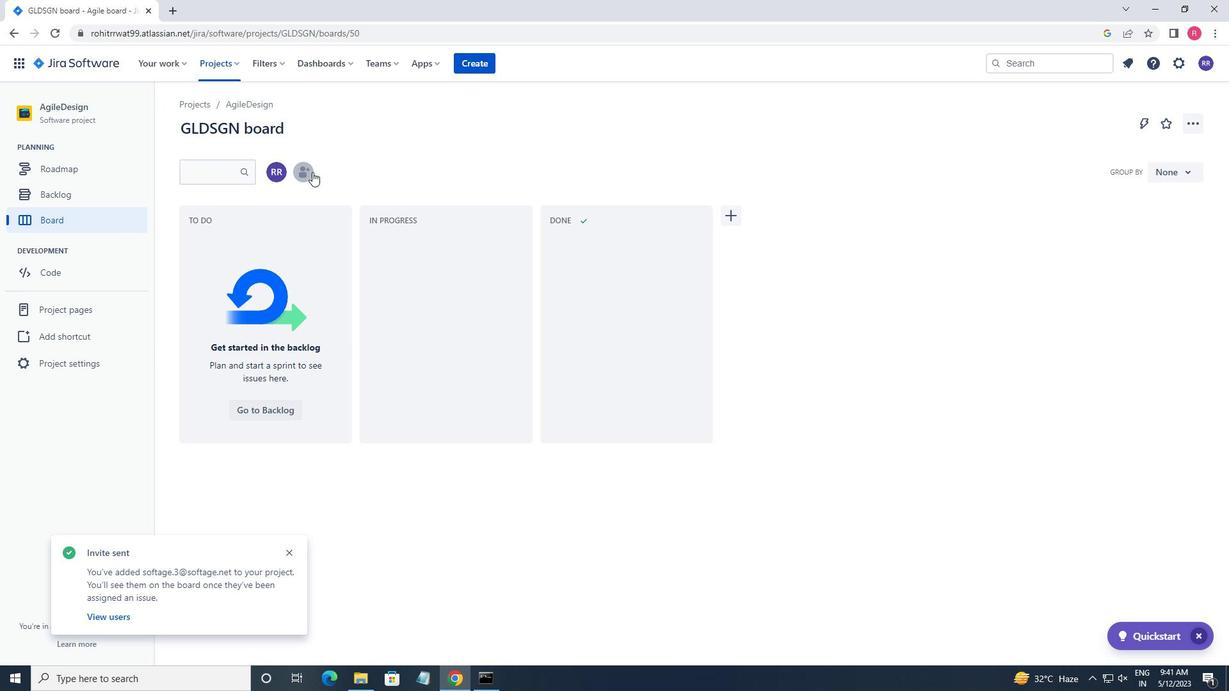 
Action: Key pressed SOFTAGE.4<Key.shift><Key.shift>@SOFTAGE.NET
Screenshot: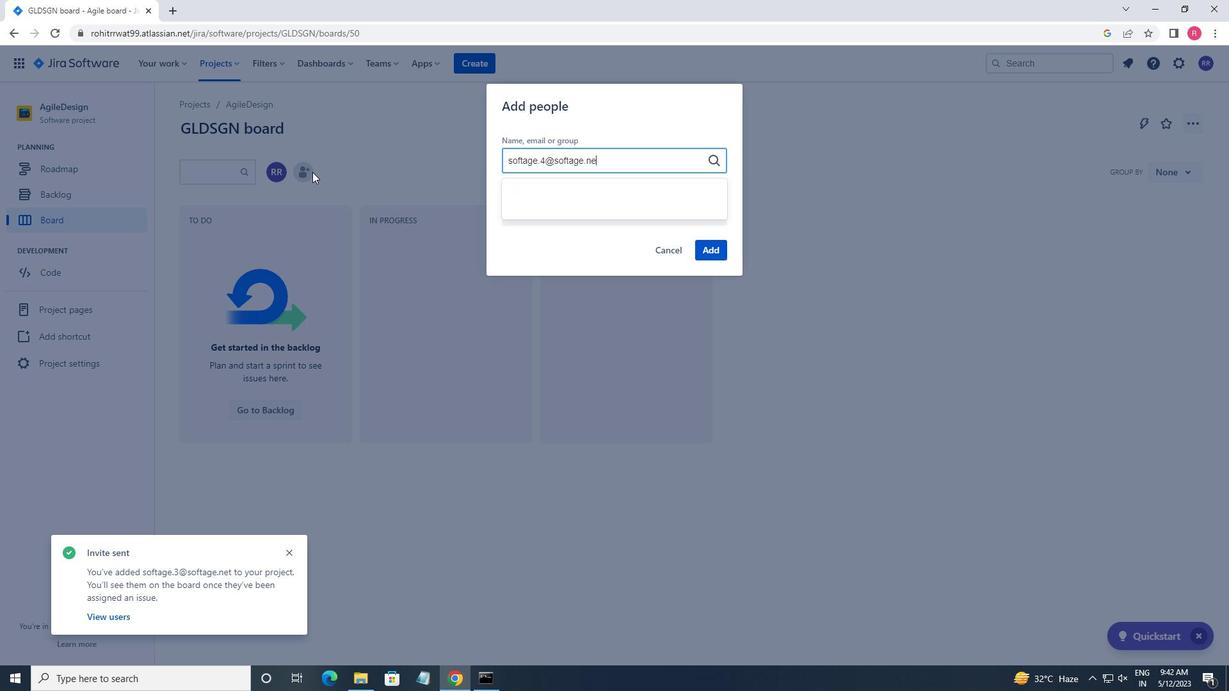 
Action: Mouse moved to (565, 225)
Screenshot: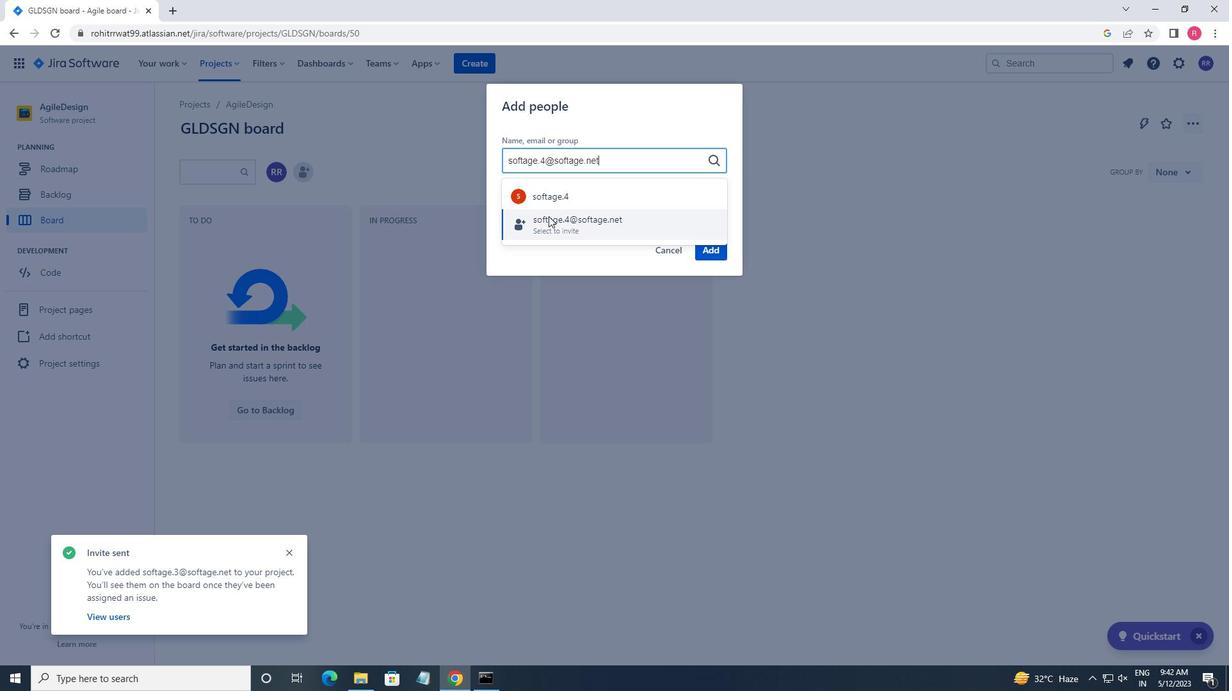 
Action: Mouse pressed left at (565, 225)
Screenshot: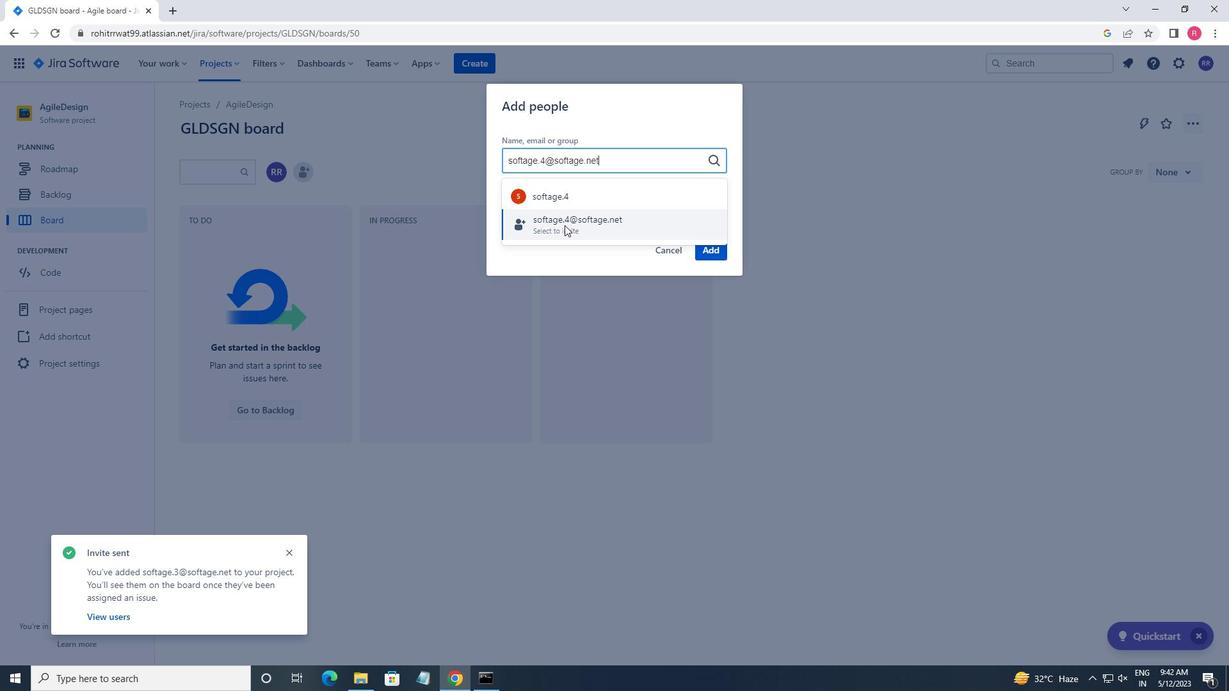 
Action: Mouse moved to (719, 249)
Screenshot: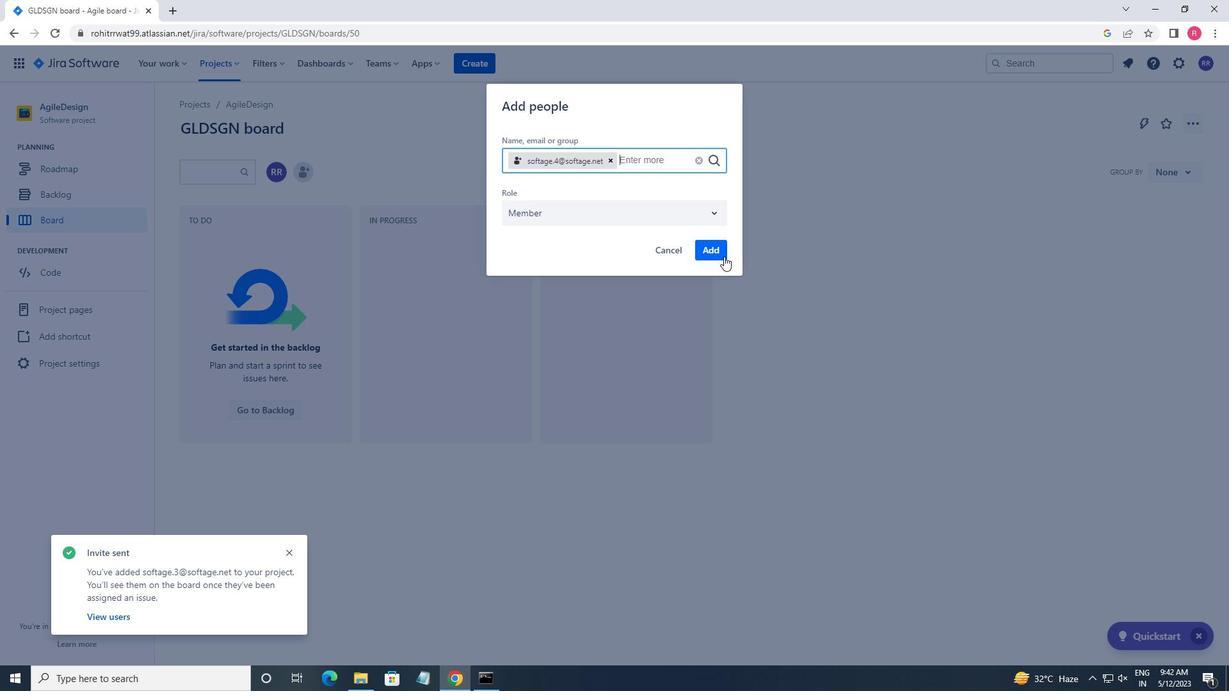 
Action: Mouse pressed left at (719, 249)
Screenshot: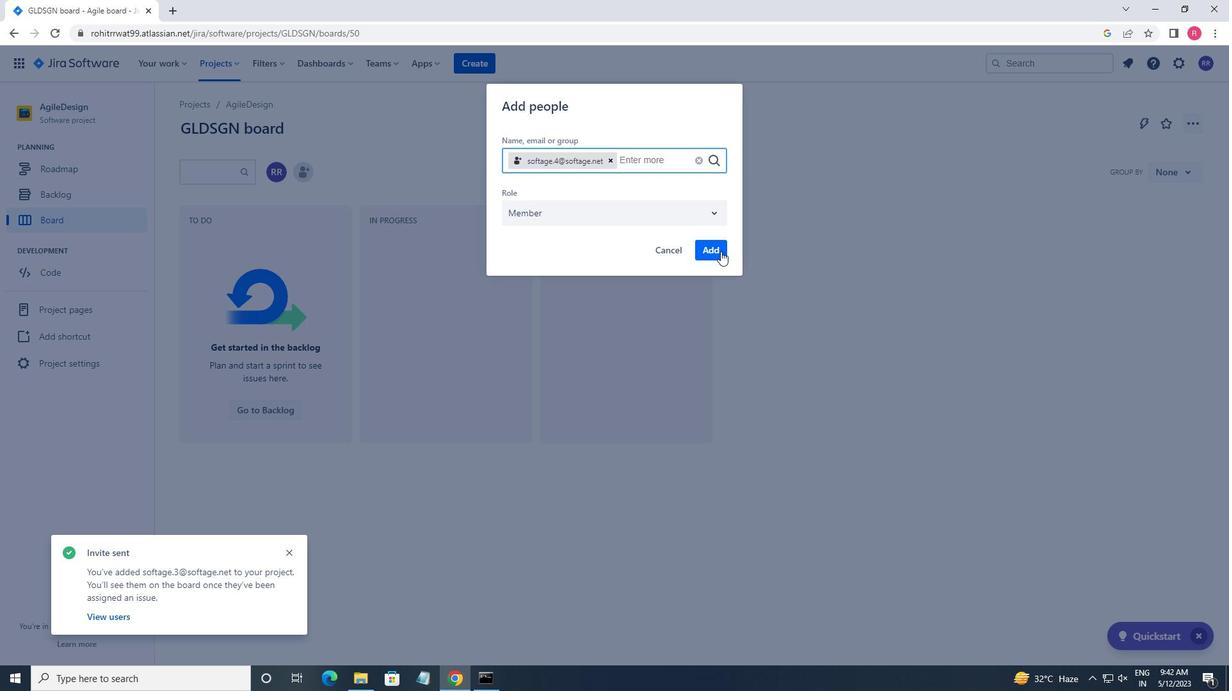 
